 Task: Search one way flight ticket for 5 adults, 2 children, 1 infant in seat and 1 infant on lap in economy from Brainerd: Brainerd Lakes Regional Airport to Springfield: Abraham Lincoln Capital Airport on 5-2-2023. Choice of flights is Spirit. Number of bags: 2 checked bags. Price is upto 83000. Outbound departure time preference is 20:15.
Action: Mouse moved to (291, 122)
Screenshot: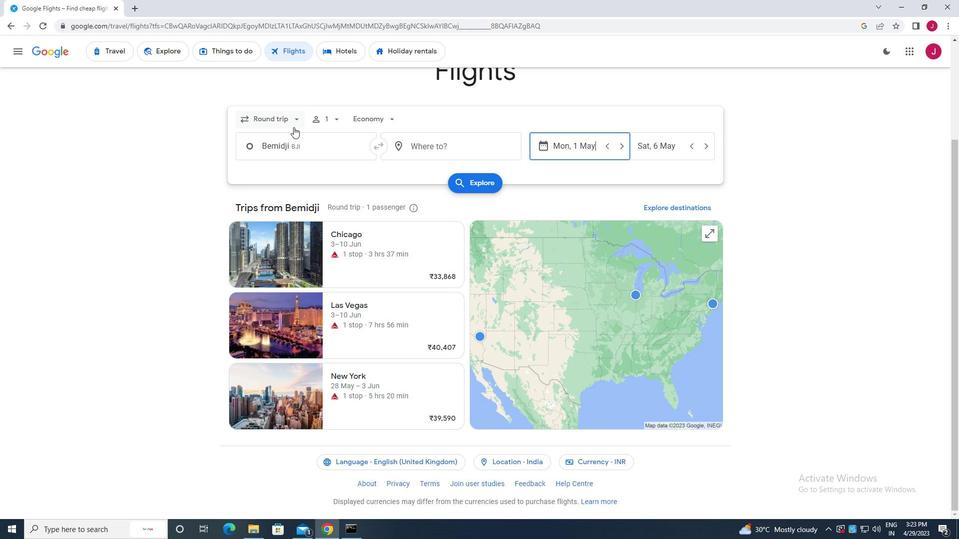 
Action: Mouse pressed left at (291, 122)
Screenshot: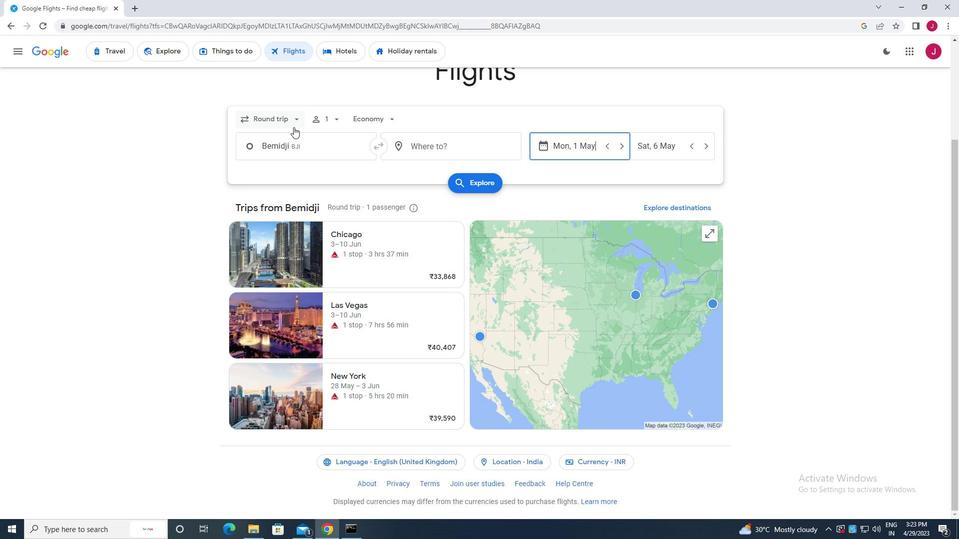 
Action: Mouse moved to (288, 168)
Screenshot: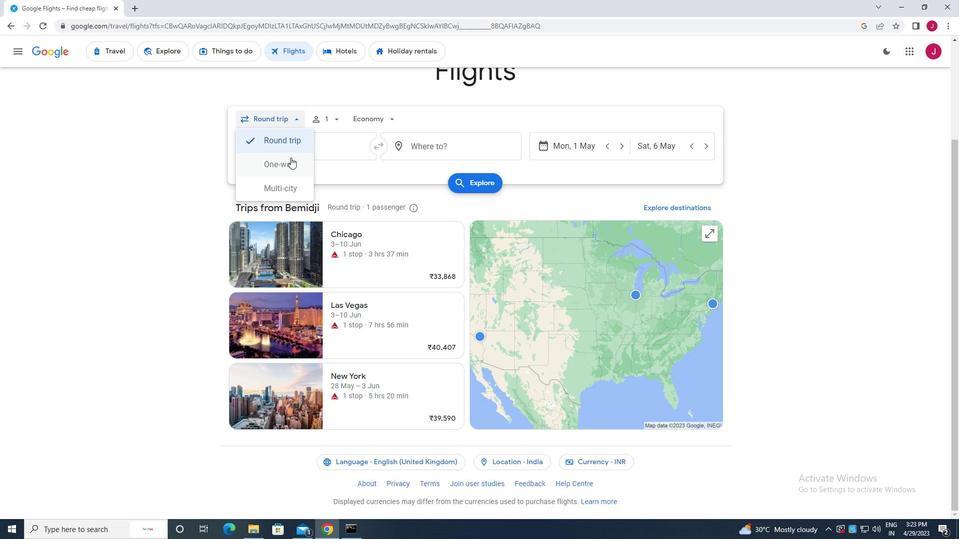 
Action: Mouse pressed left at (288, 168)
Screenshot: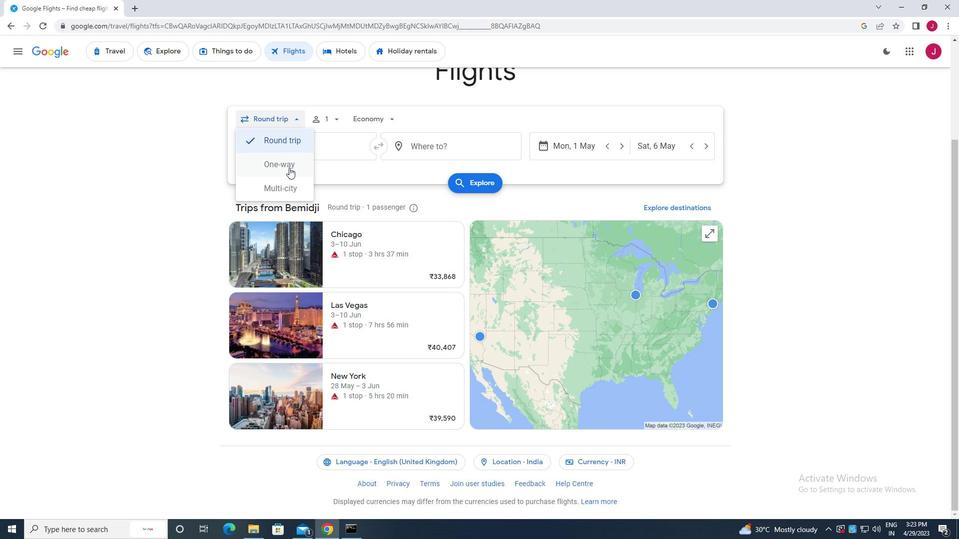 
Action: Mouse moved to (320, 119)
Screenshot: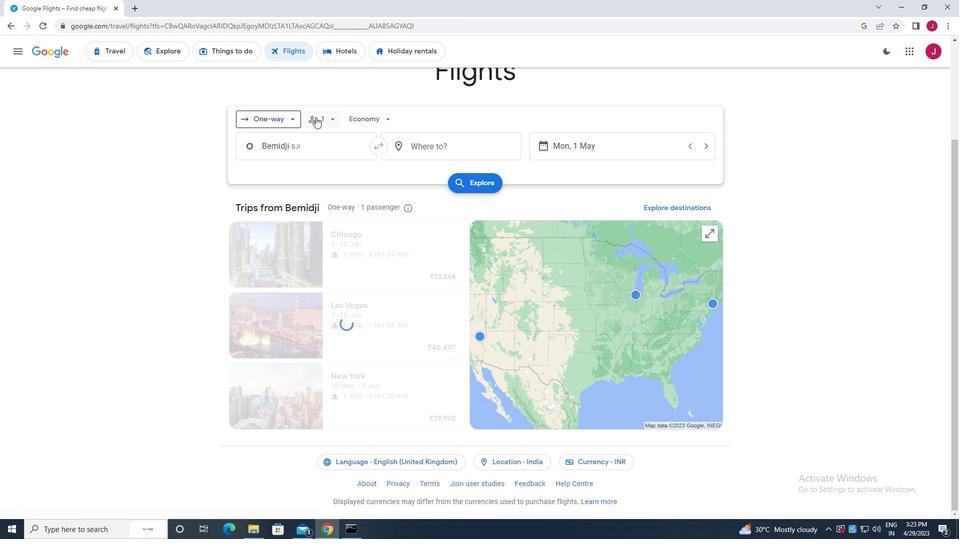 
Action: Mouse pressed left at (320, 119)
Screenshot: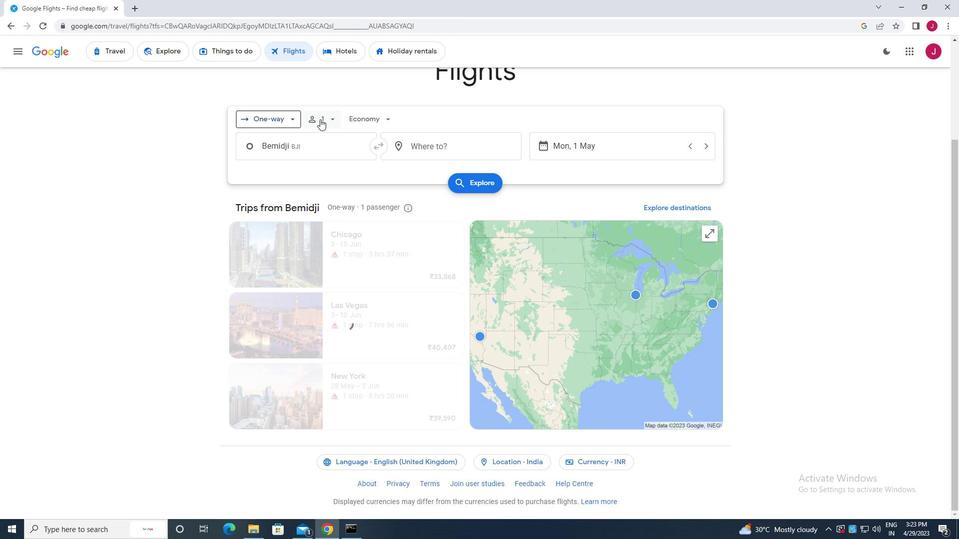 
Action: Mouse moved to (409, 143)
Screenshot: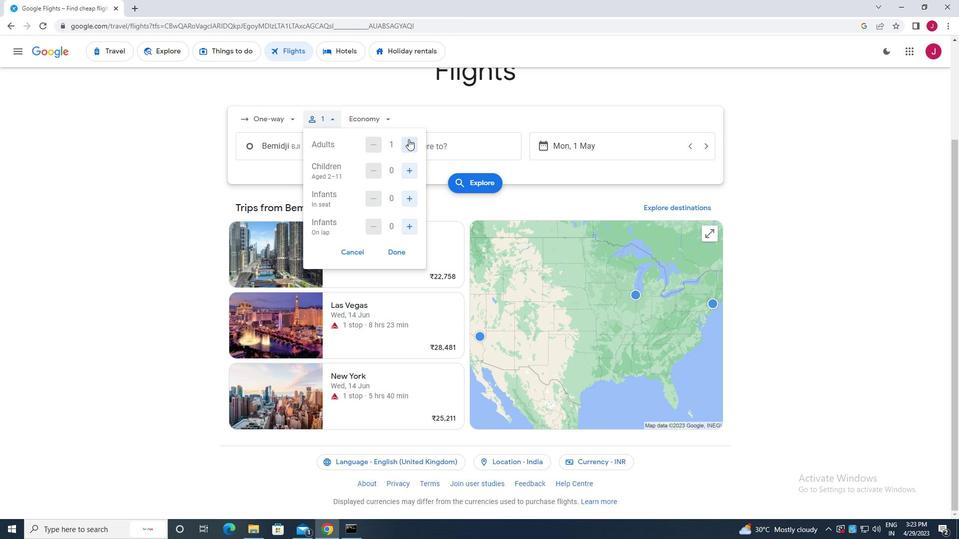 
Action: Mouse pressed left at (409, 143)
Screenshot: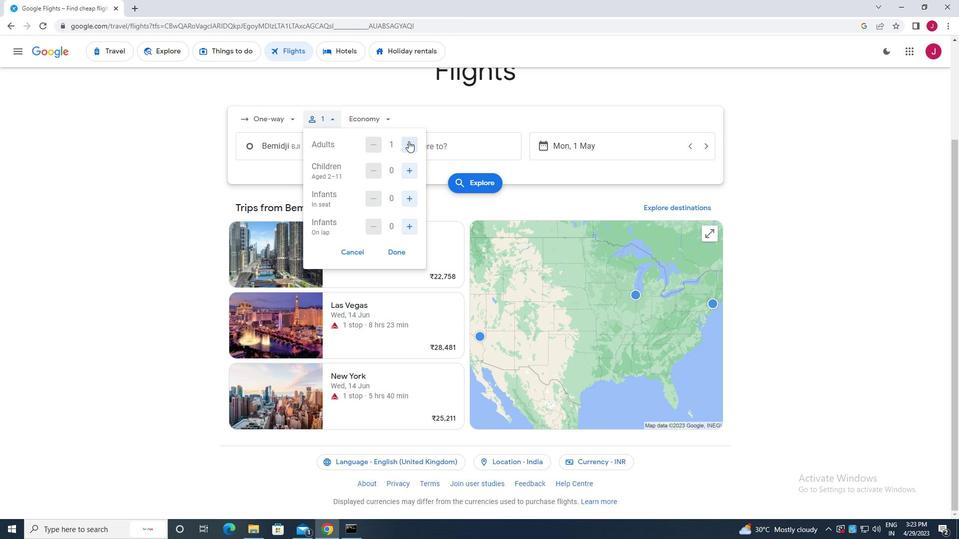 
Action: Mouse moved to (409, 143)
Screenshot: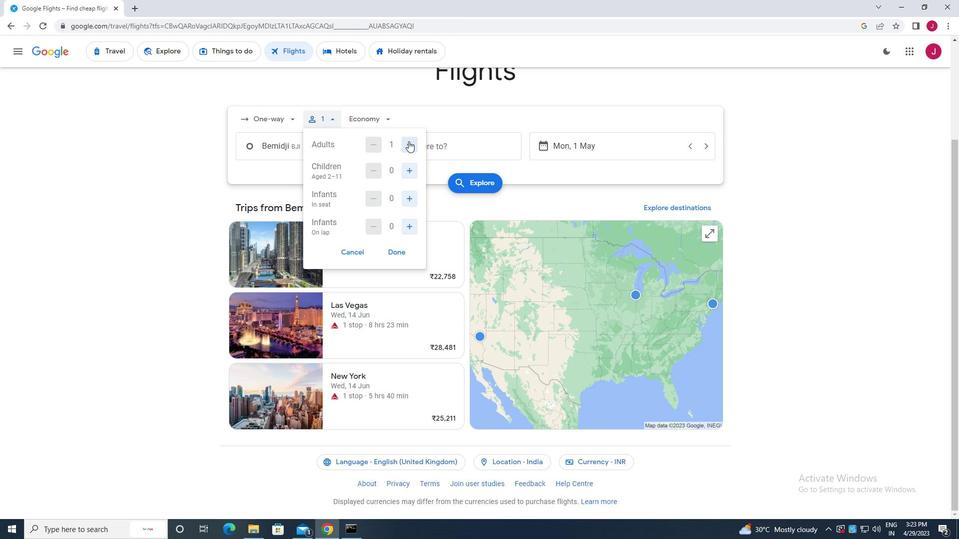 
Action: Mouse pressed left at (409, 143)
Screenshot: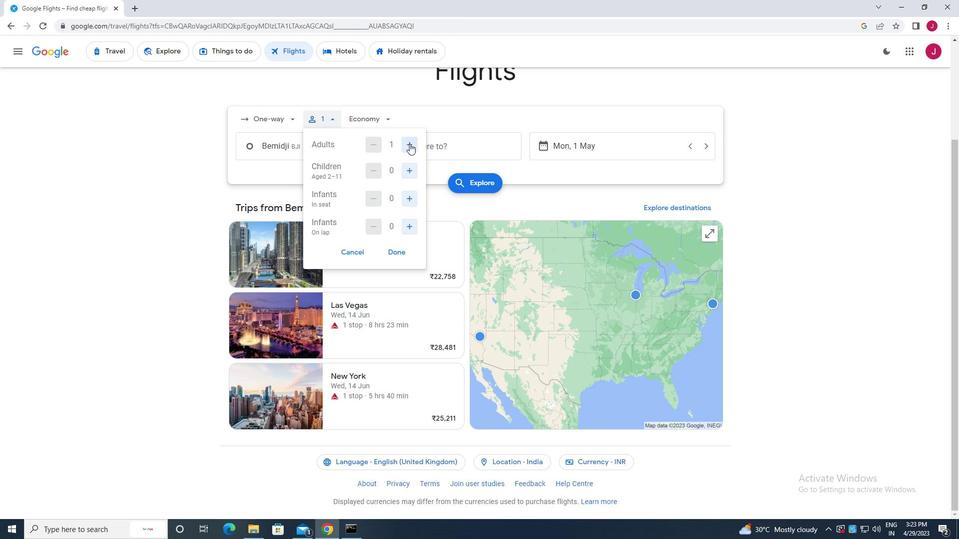 
Action: Mouse pressed left at (409, 143)
Screenshot: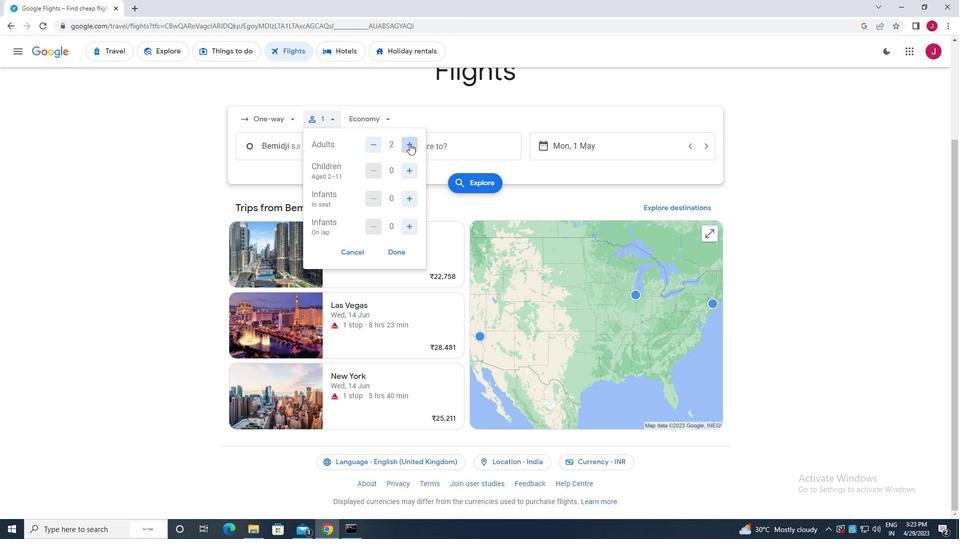 
Action: Mouse pressed left at (409, 143)
Screenshot: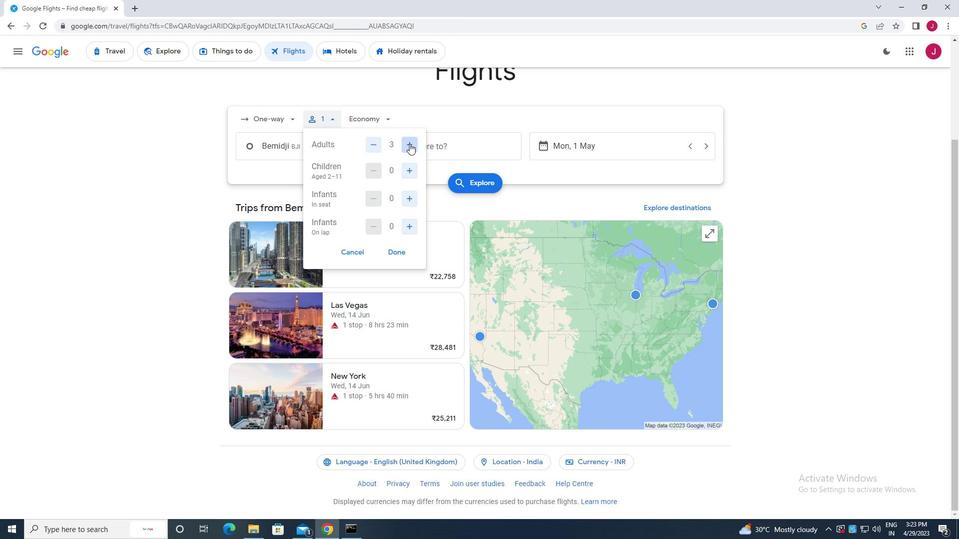 
Action: Mouse moved to (406, 171)
Screenshot: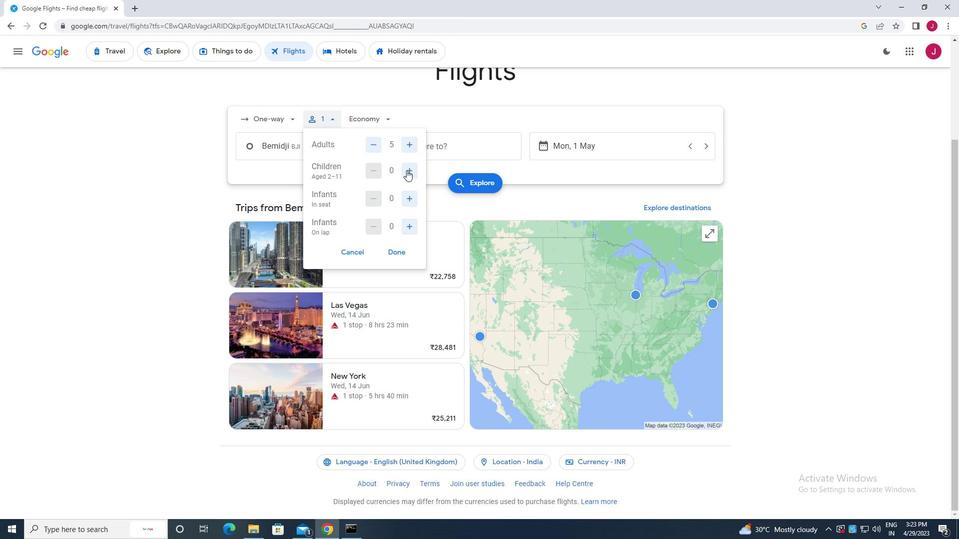 
Action: Mouse pressed left at (406, 171)
Screenshot: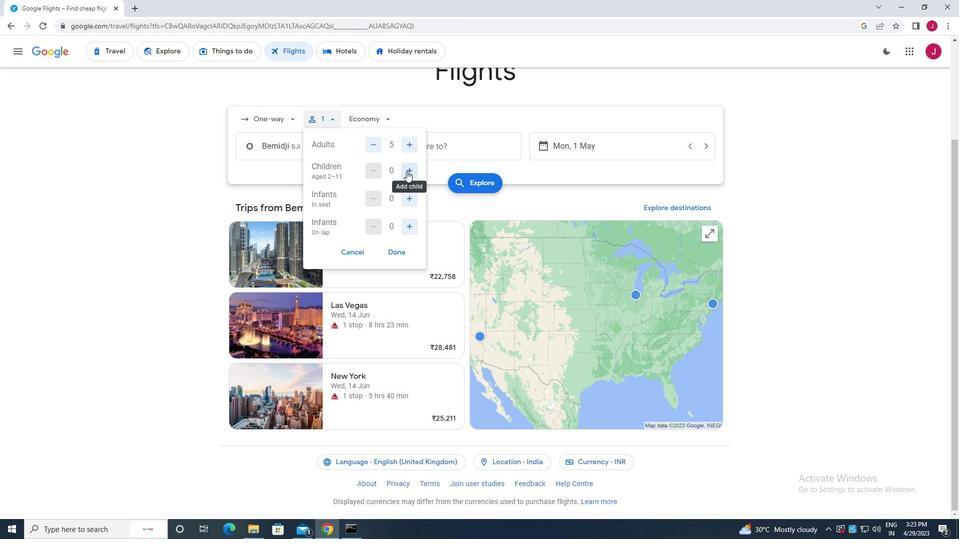 
Action: Mouse moved to (376, 172)
Screenshot: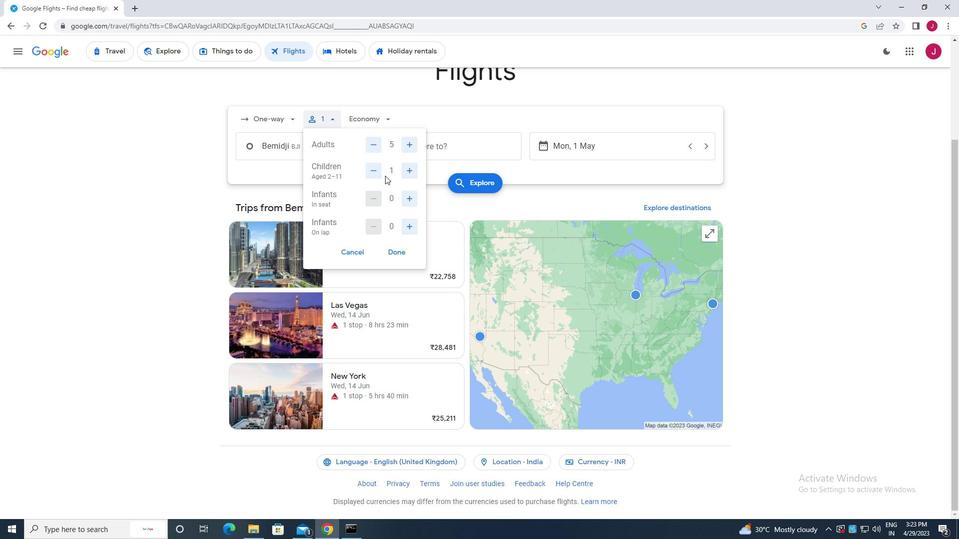 
Action: Mouse pressed left at (376, 172)
Screenshot: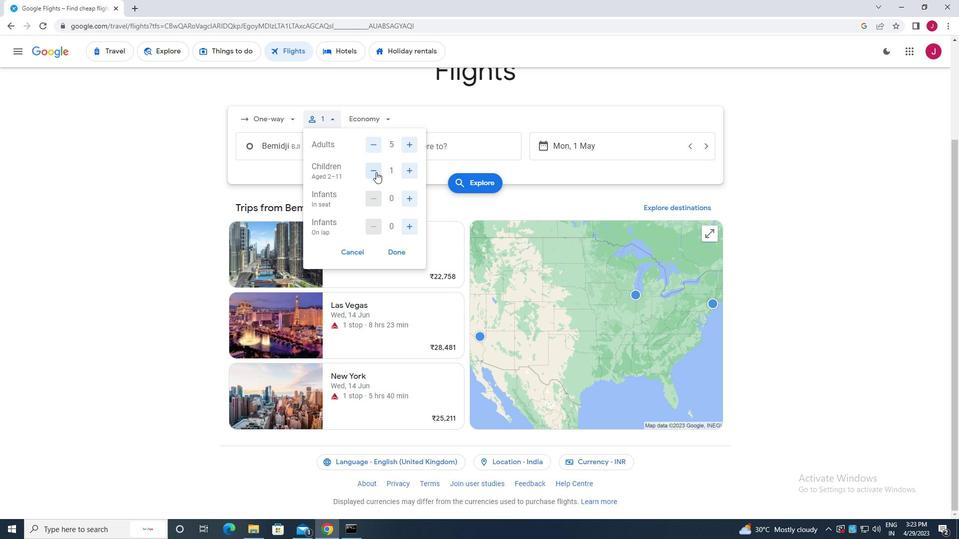 
Action: Mouse moved to (407, 169)
Screenshot: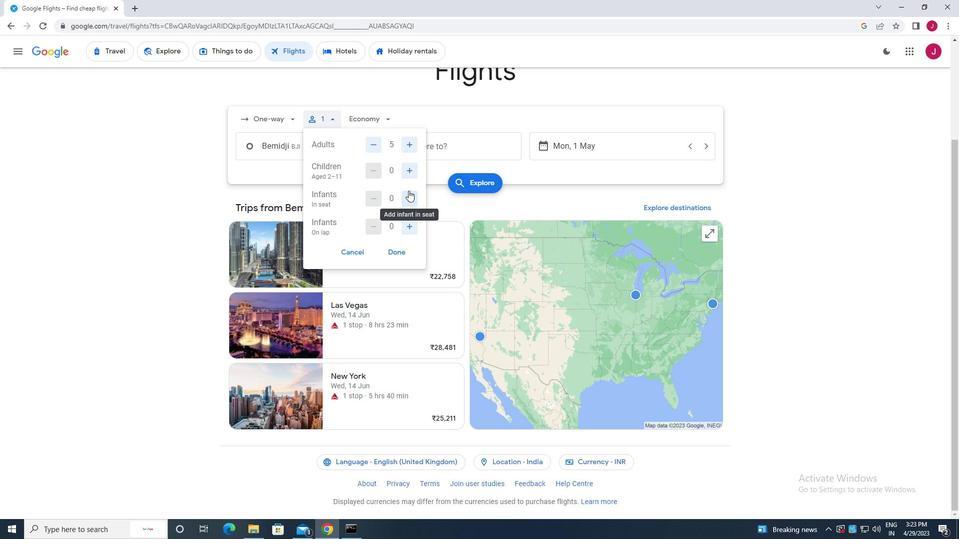 
Action: Mouse pressed left at (407, 169)
Screenshot: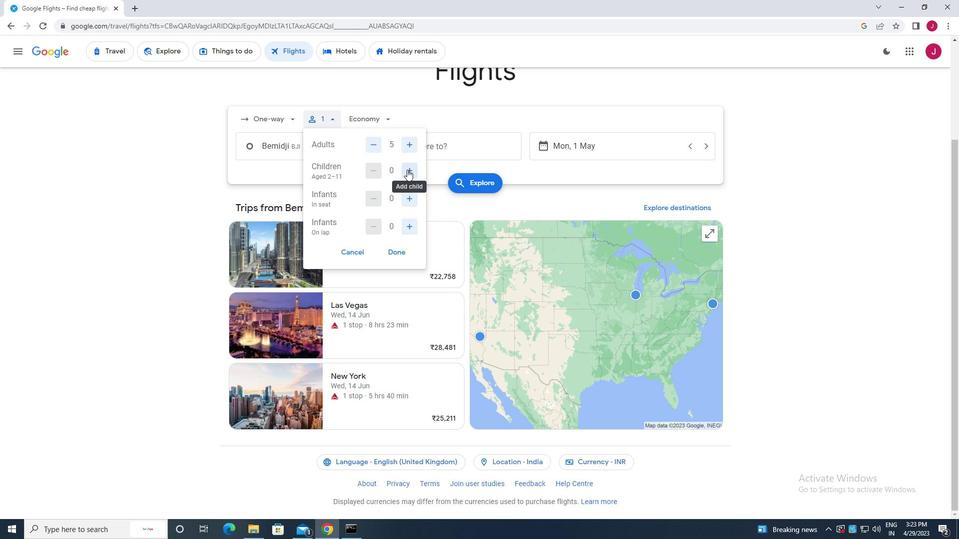 
Action: Mouse pressed left at (407, 169)
Screenshot: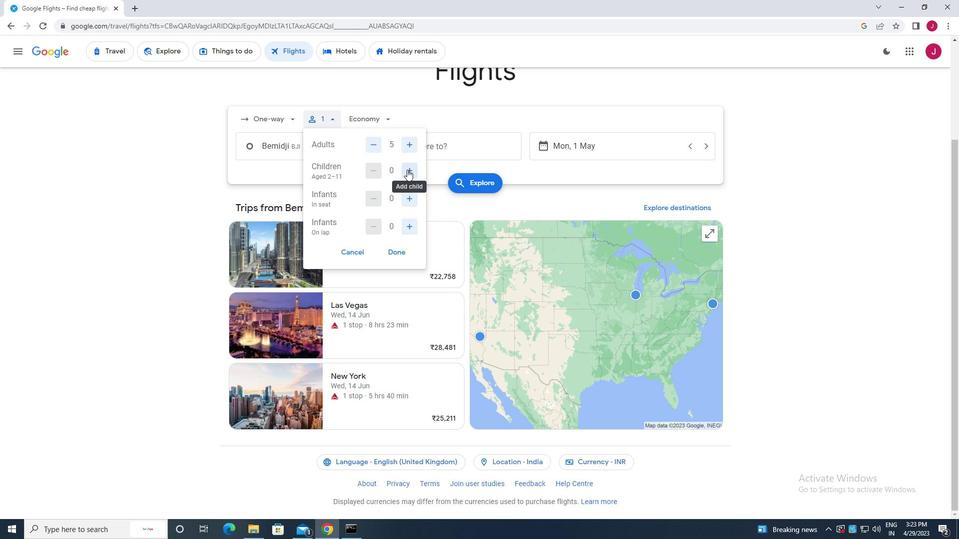
Action: Mouse moved to (415, 199)
Screenshot: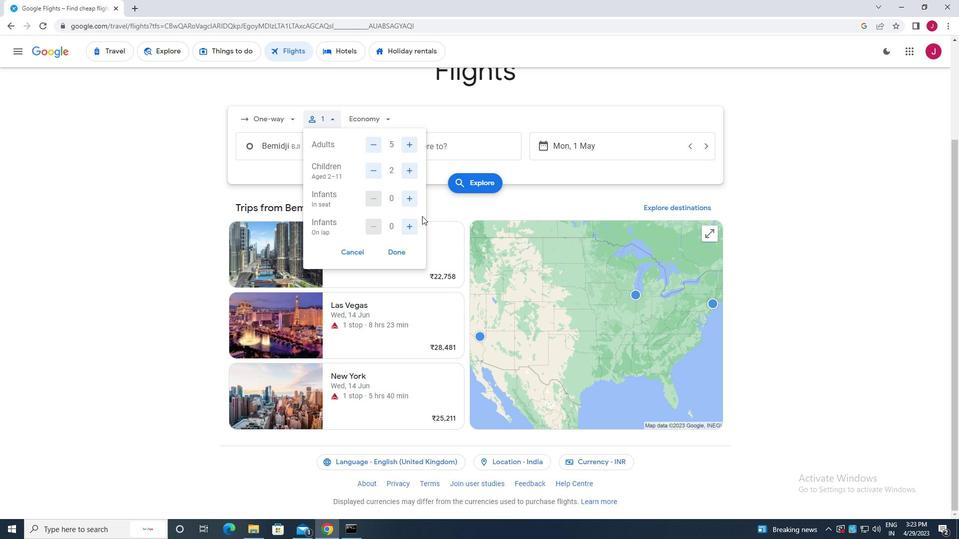 
Action: Mouse pressed left at (415, 199)
Screenshot: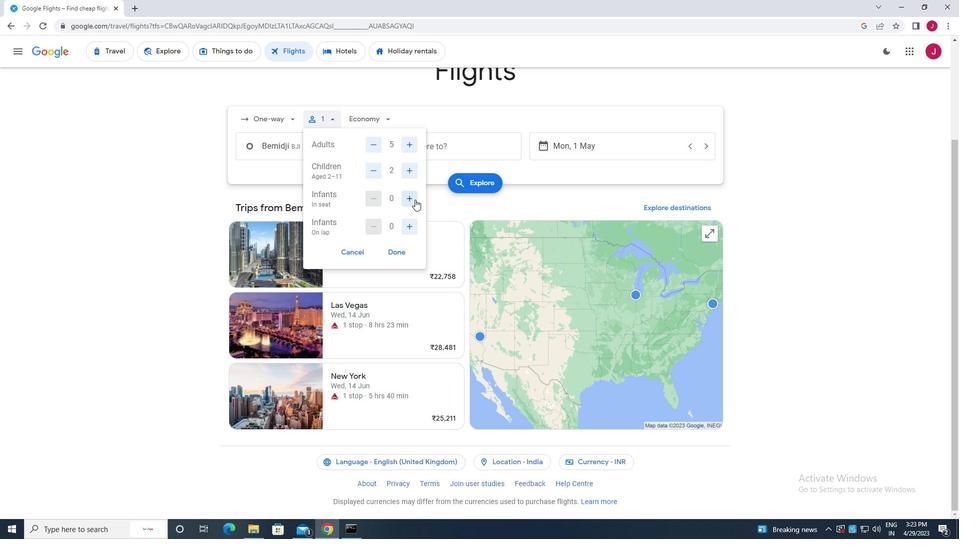 
Action: Mouse moved to (410, 222)
Screenshot: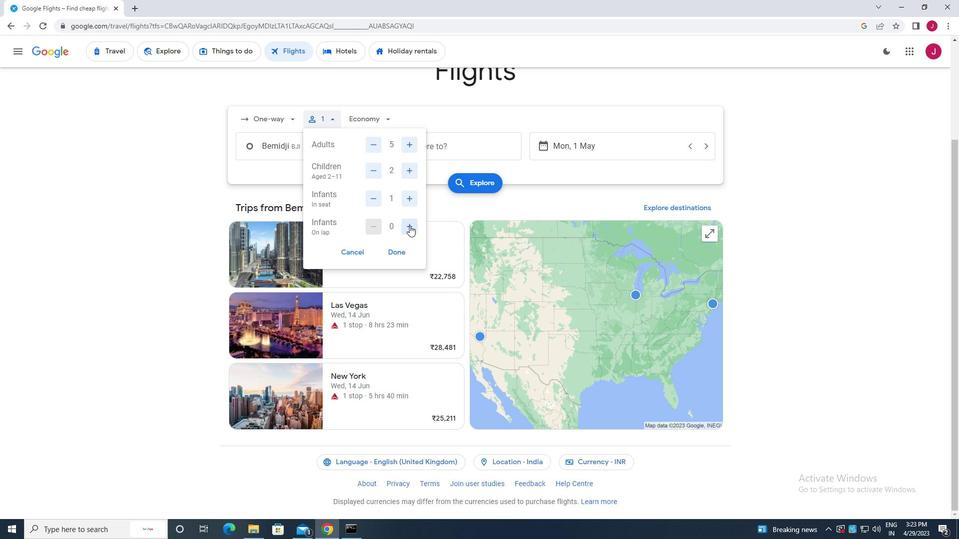 
Action: Mouse pressed left at (410, 222)
Screenshot: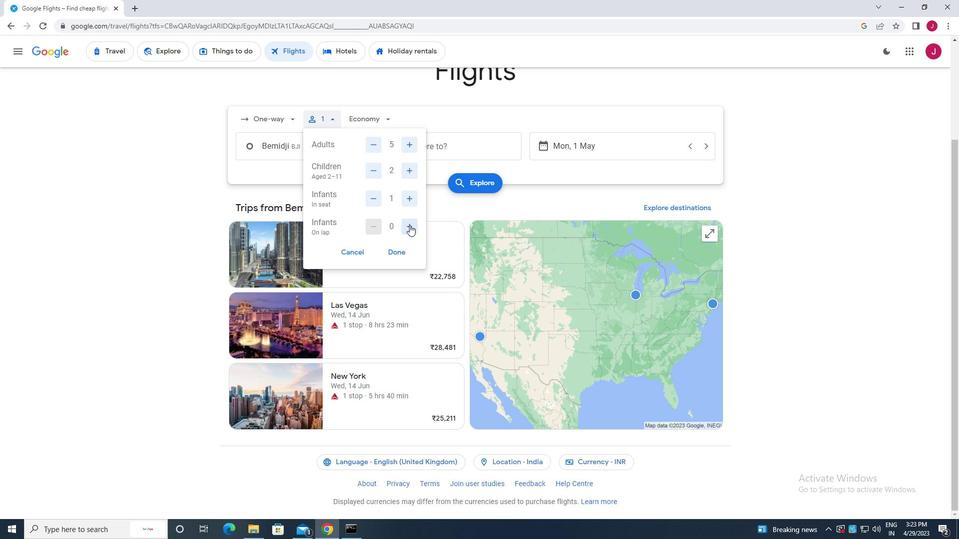 
Action: Mouse moved to (400, 251)
Screenshot: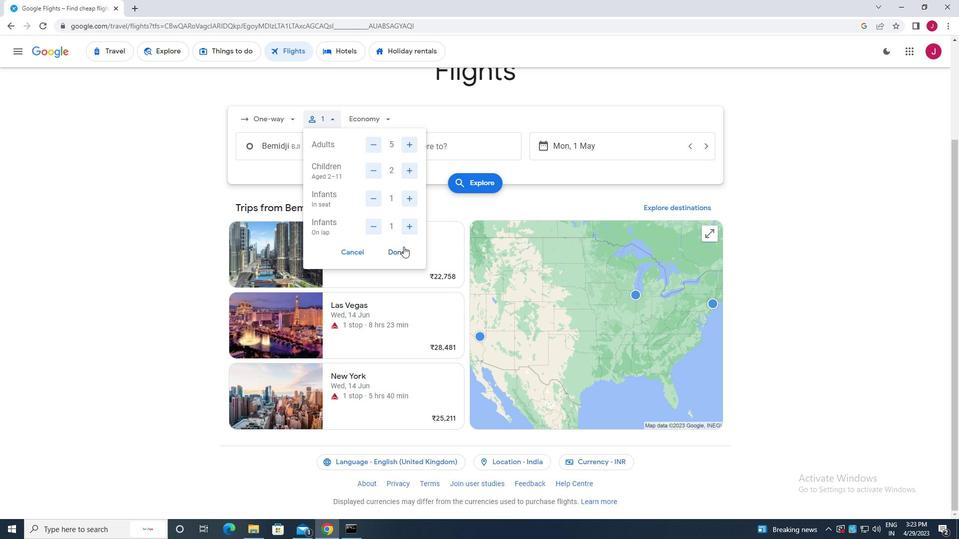 
Action: Mouse pressed left at (400, 251)
Screenshot: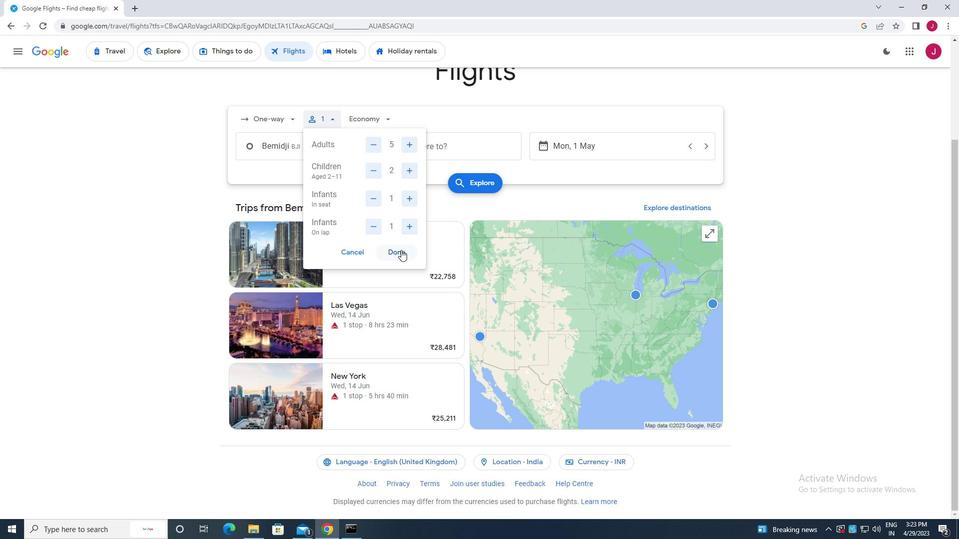 
Action: Mouse moved to (387, 117)
Screenshot: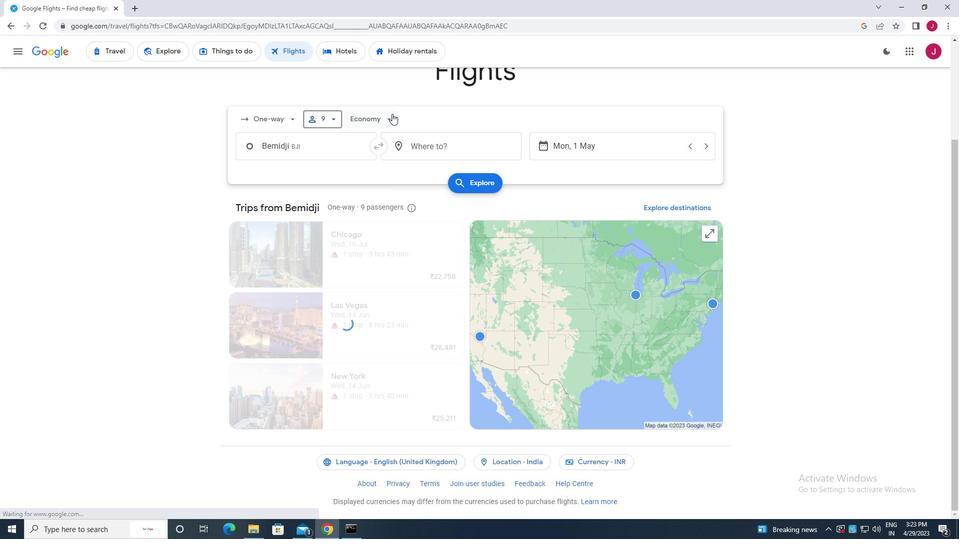 
Action: Mouse pressed left at (387, 117)
Screenshot: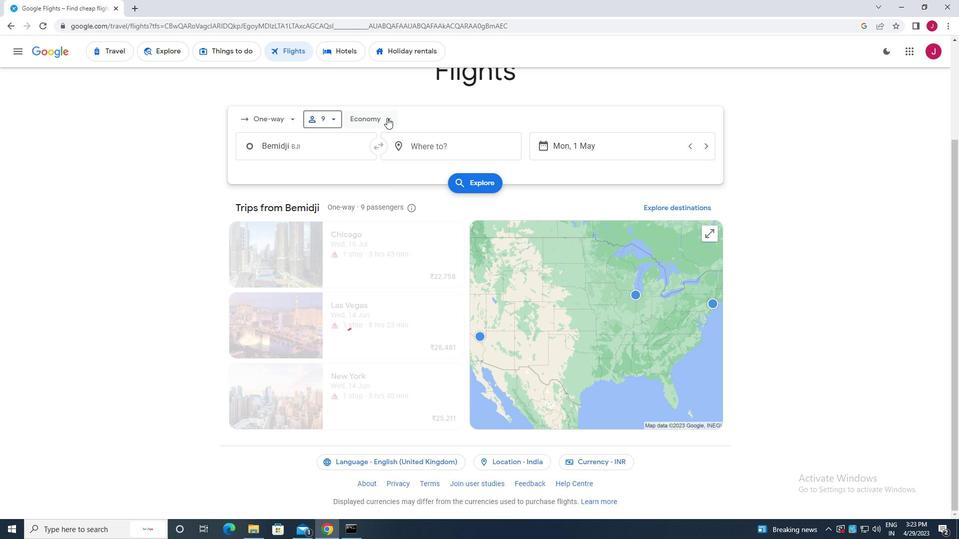 
Action: Mouse moved to (398, 141)
Screenshot: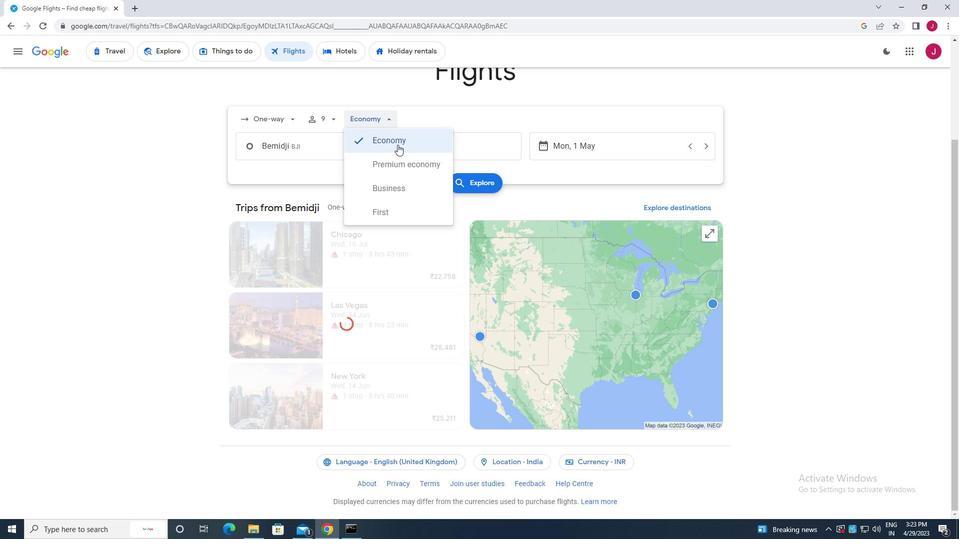 
Action: Mouse pressed left at (398, 141)
Screenshot: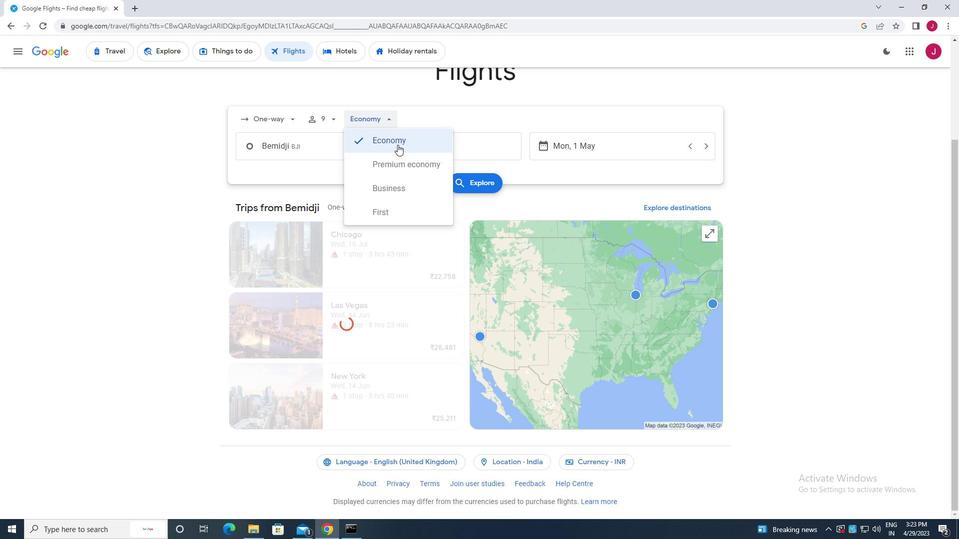 
Action: Mouse moved to (323, 149)
Screenshot: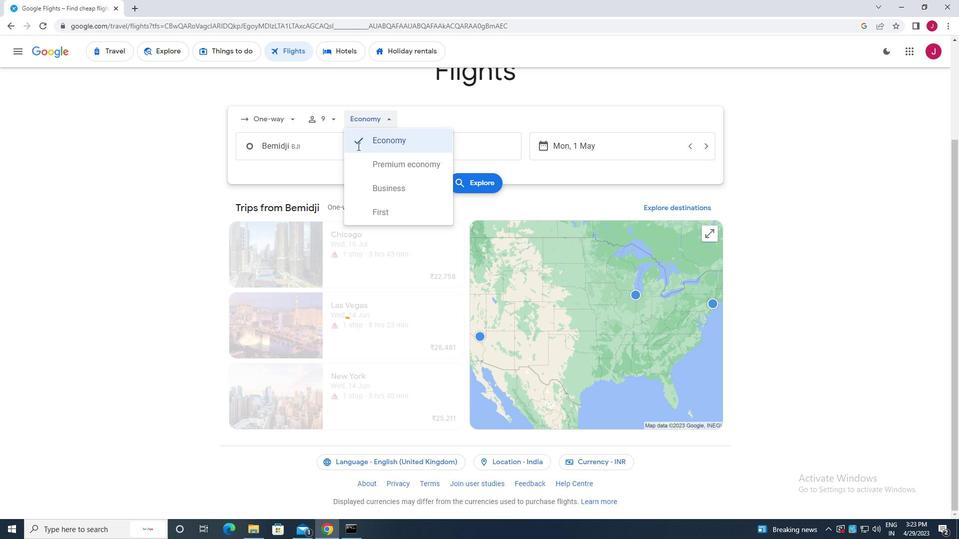 
Action: Mouse pressed left at (323, 149)
Screenshot: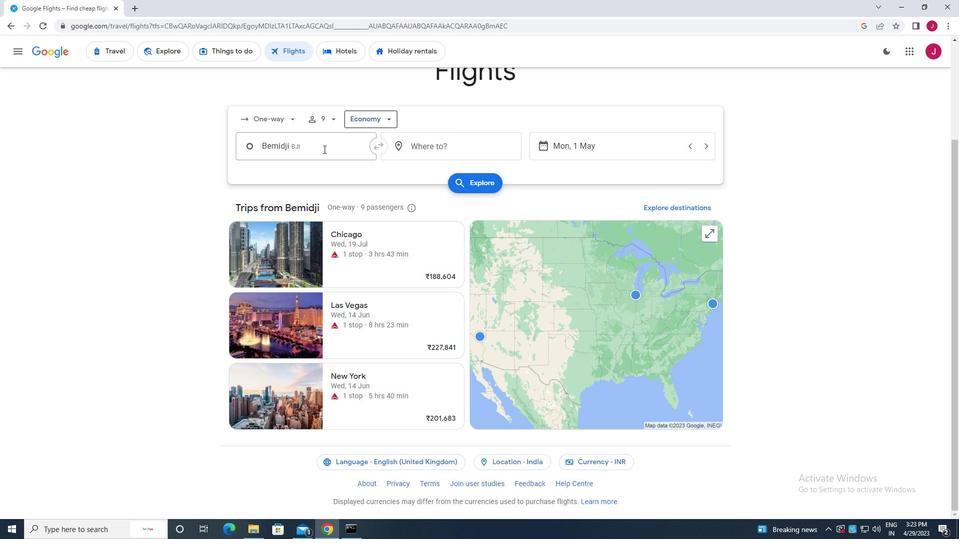 
Action: Mouse moved to (318, 149)
Screenshot: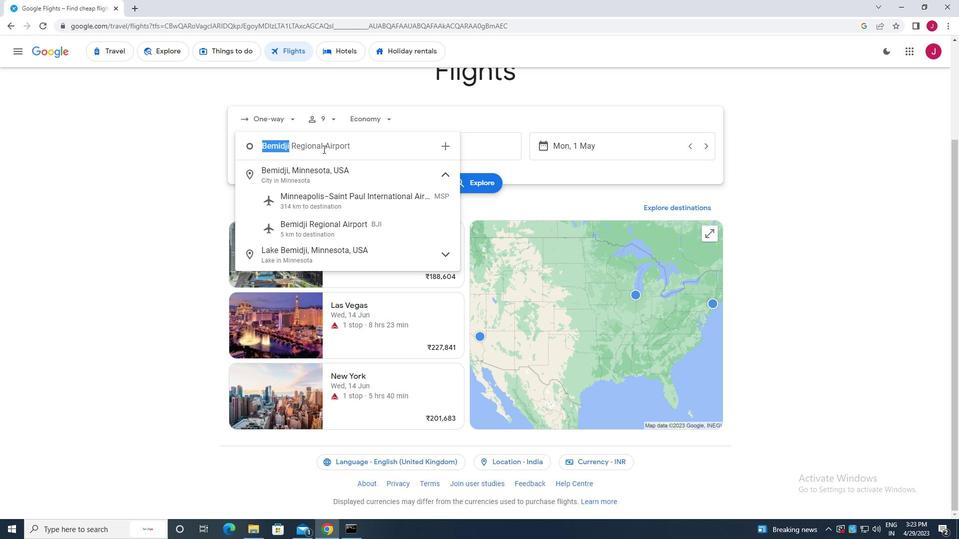
Action: Key pressed brainerd
Screenshot: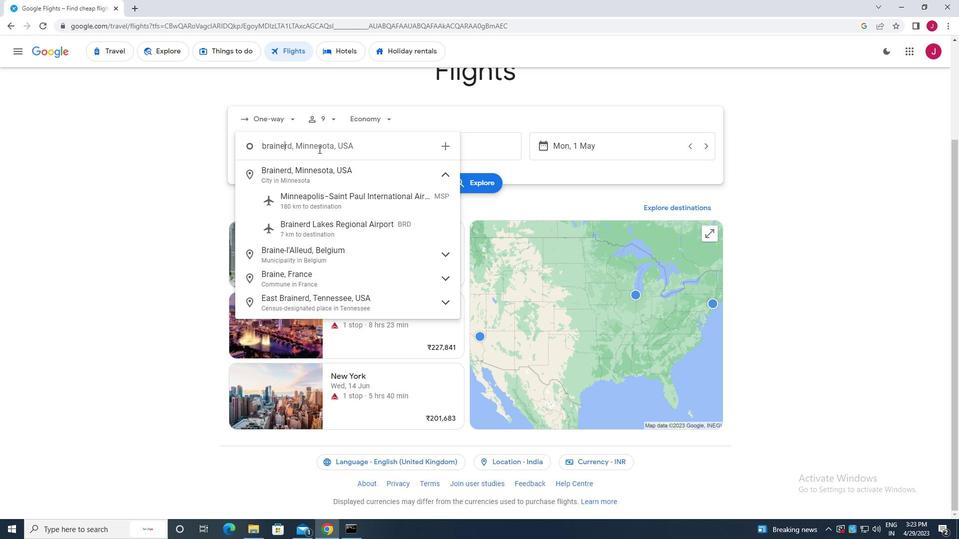
Action: Mouse moved to (360, 236)
Screenshot: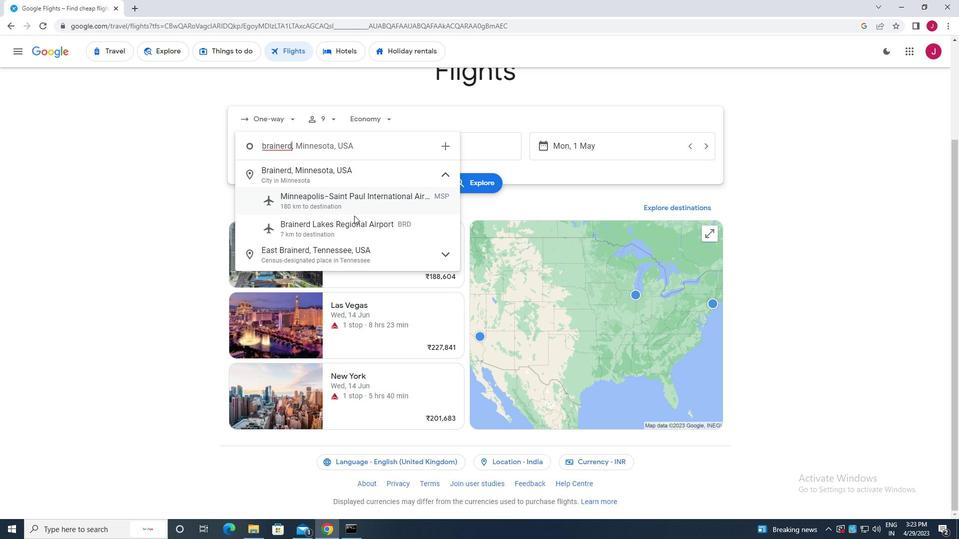 
Action: Mouse pressed left at (360, 236)
Screenshot: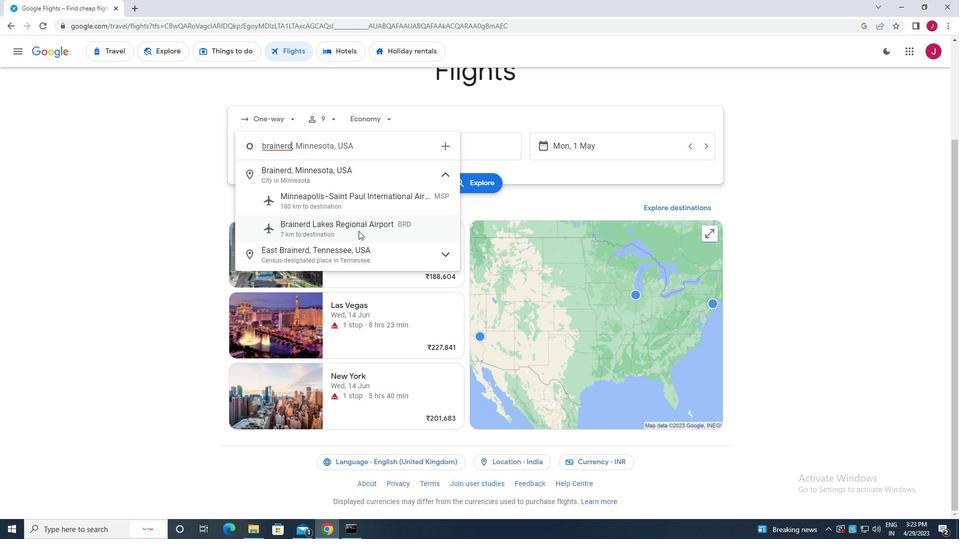 
Action: Mouse moved to (429, 148)
Screenshot: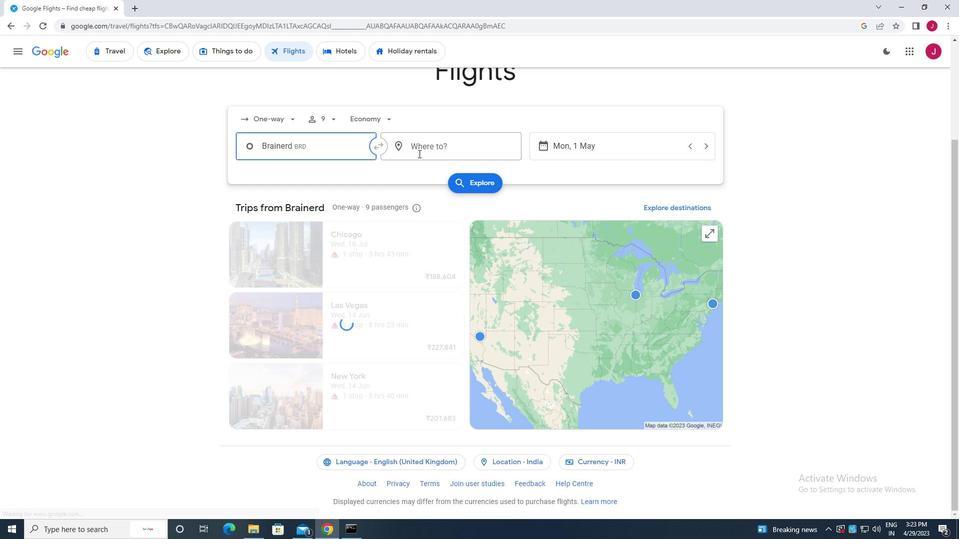 
Action: Mouse pressed left at (429, 148)
Screenshot: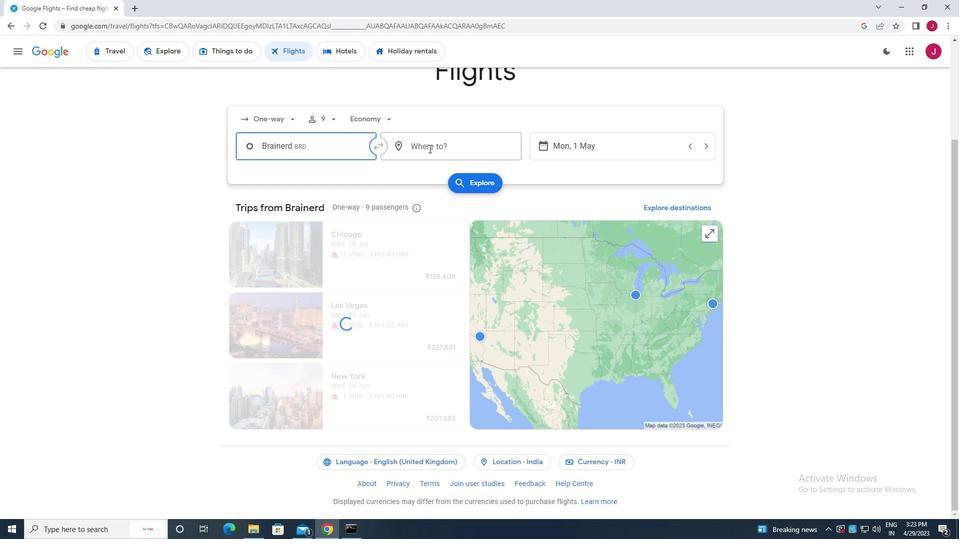 
Action: Mouse moved to (429, 148)
Screenshot: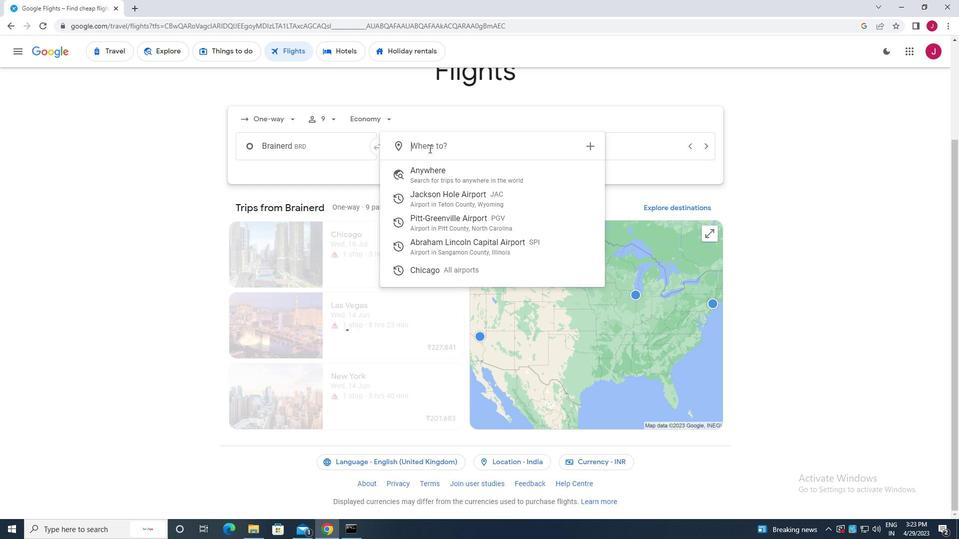 
Action: Key pressed springfield
Screenshot: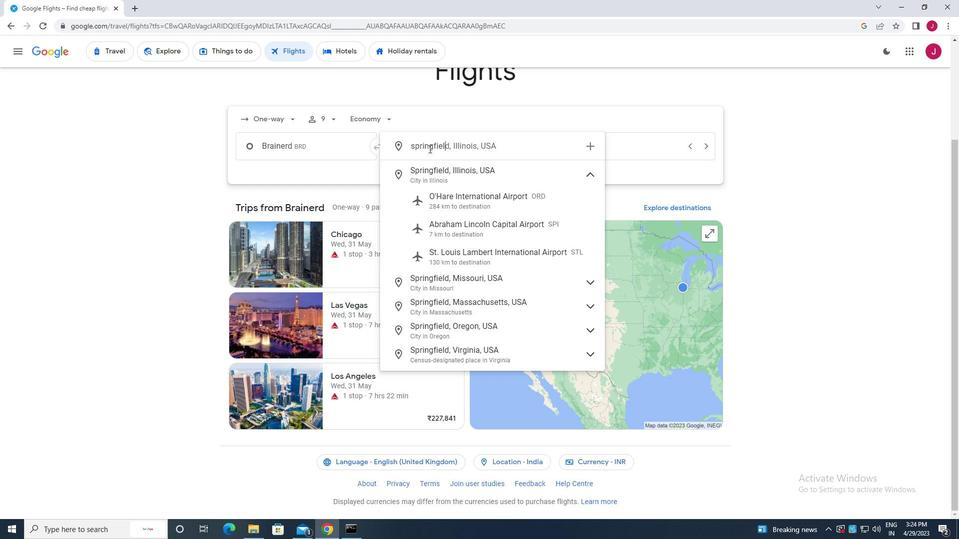 
Action: Mouse moved to (438, 231)
Screenshot: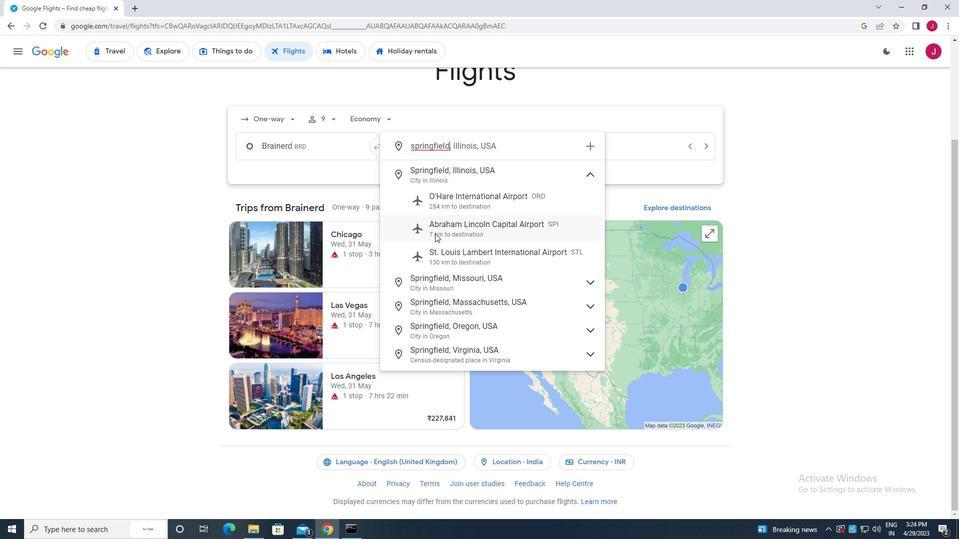 
Action: Mouse pressed left at (438, 231)
Screenshot: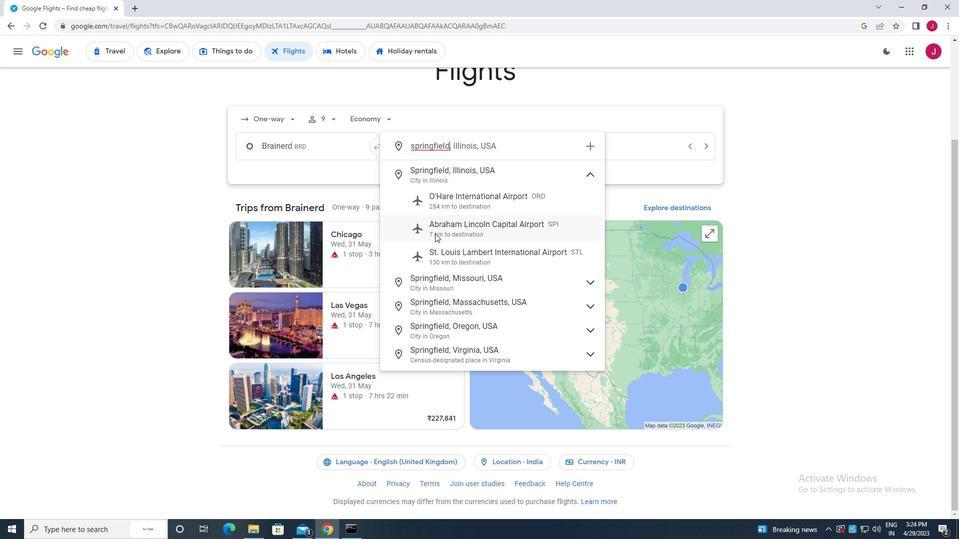 
Action: Mouse moved to (433, 234)
Screenshot: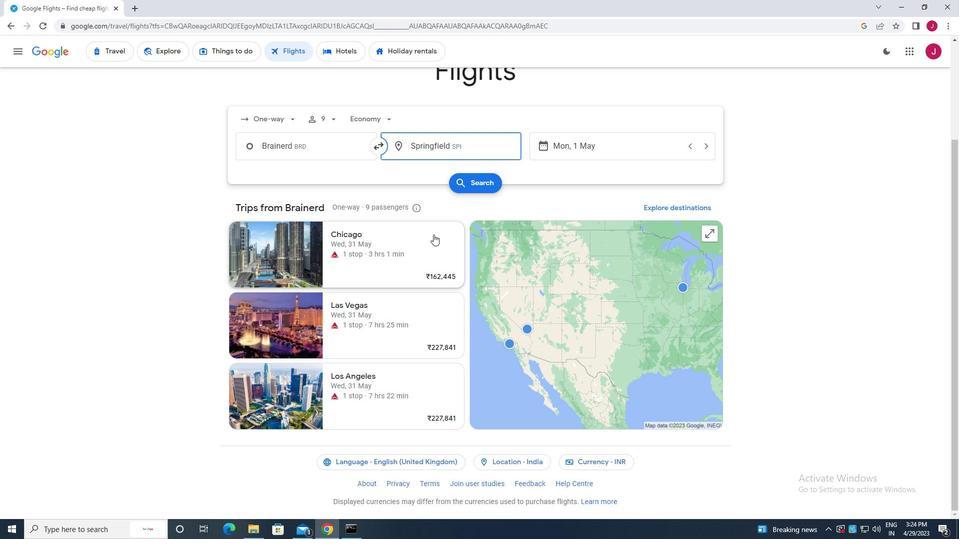 
Action: Mouse scrolled (433, 234) with delta (0, 0)
Screenshot: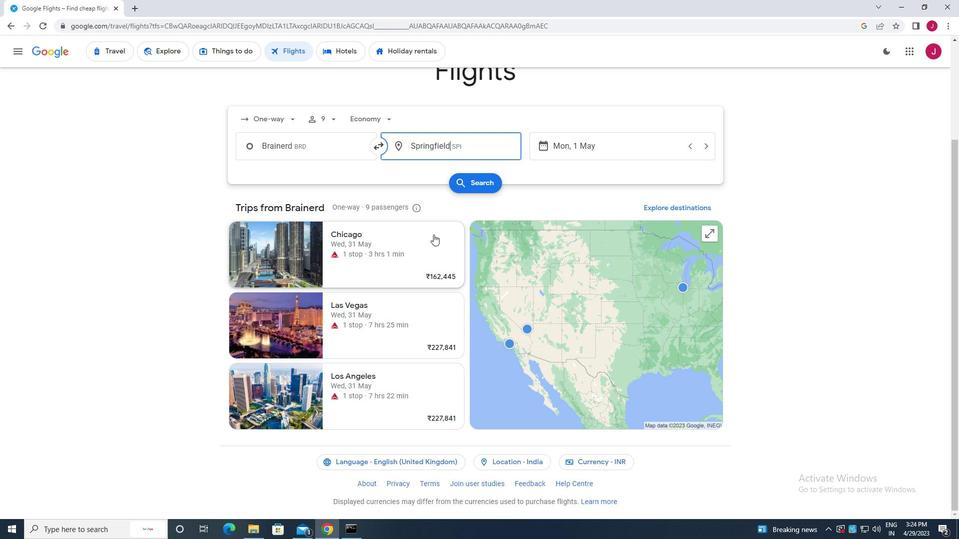 
Action: Mouse moved to (434, 235)
Screenshot: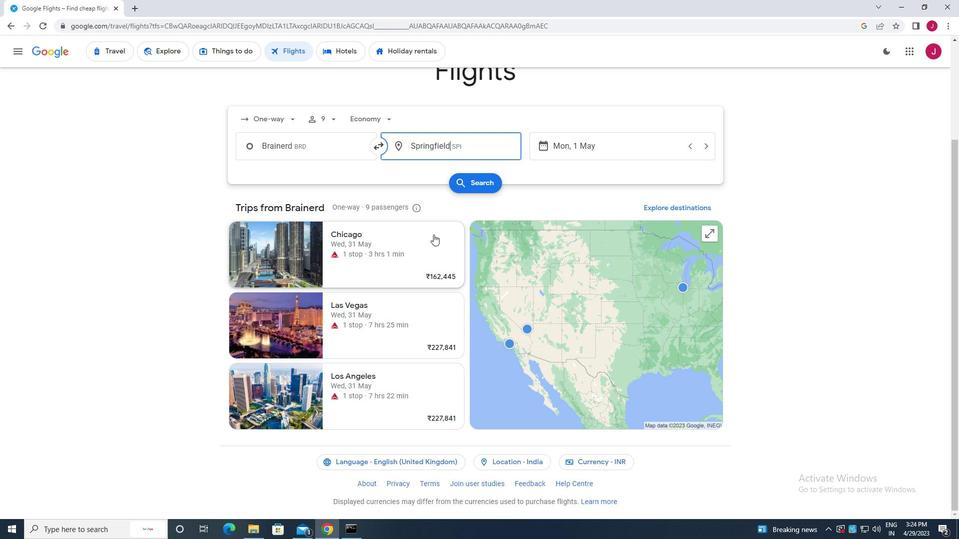 
Action: Mouse scrolled (434, 234) with delta (0, 0)
Screenshot: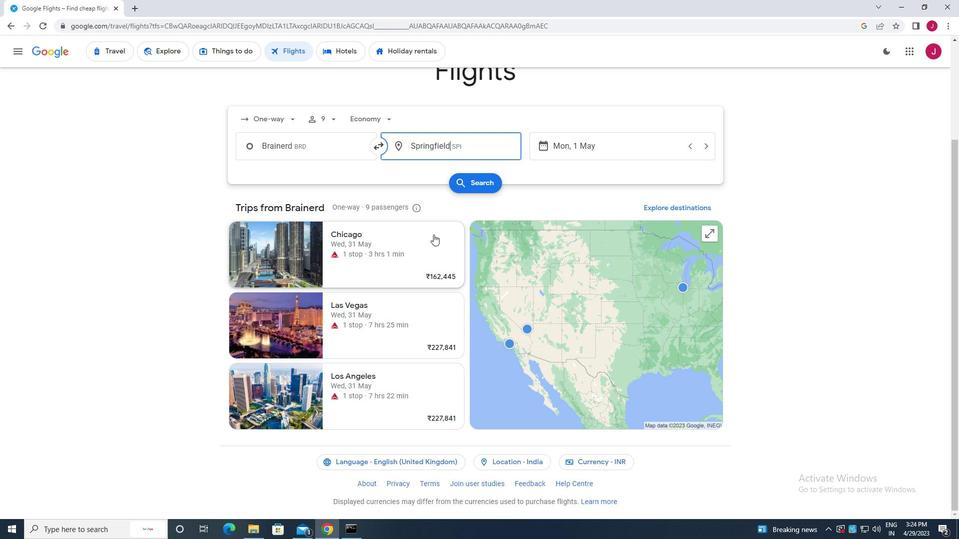 
Action: Mouse moved to (600, 148)
Screenshot: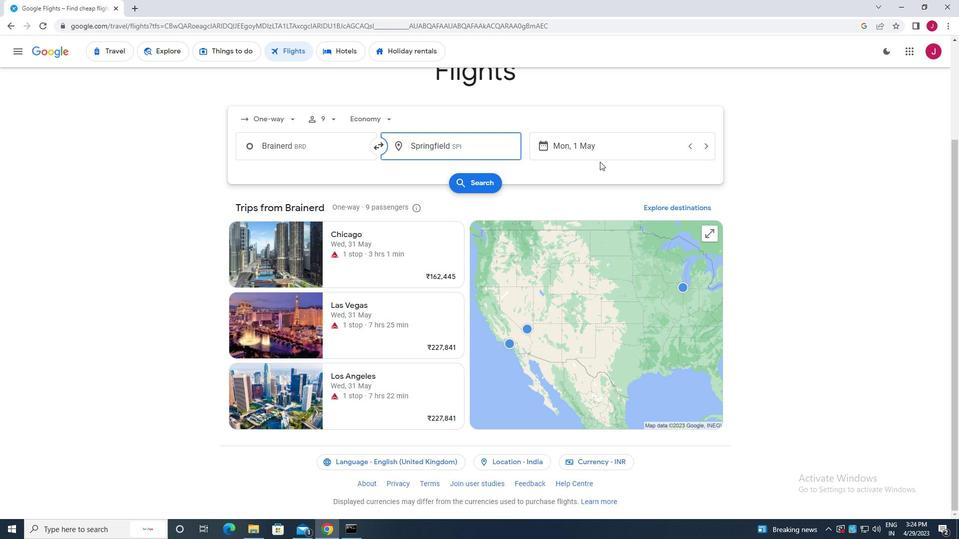 
Action: Mouse pressed left at (600, 148)
Screenshot: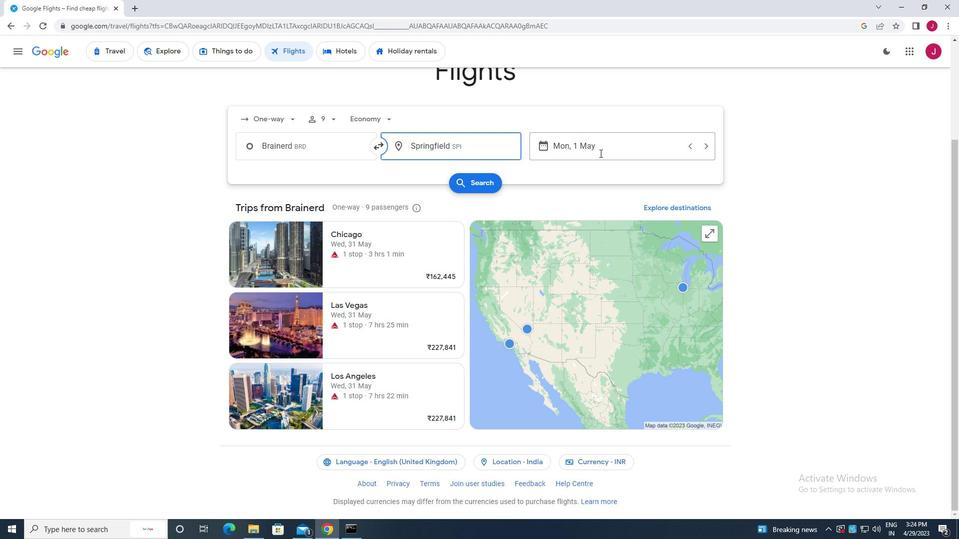 
Action: Mouse moved to (599, 224)
Screenshot: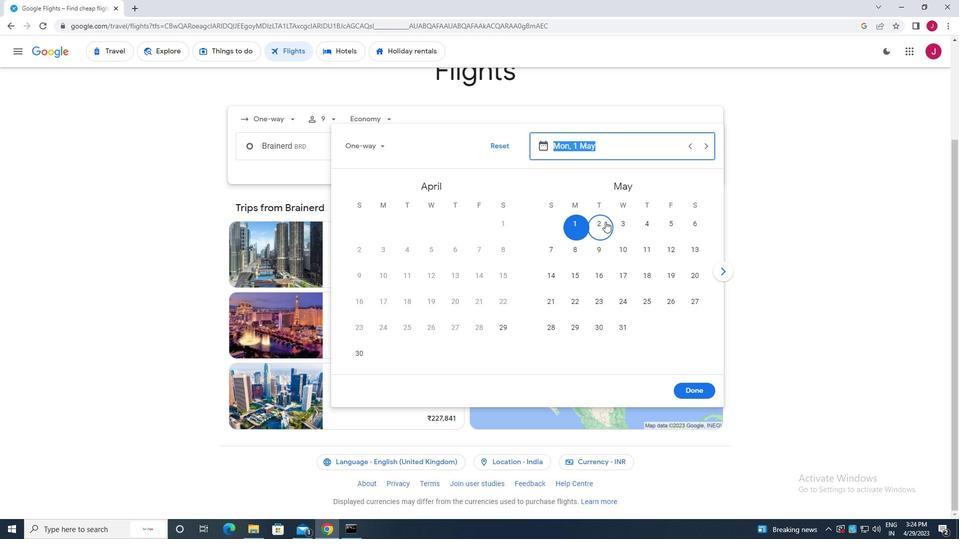 
Action: Mouse pressed left at (599, 224)
Screenshot: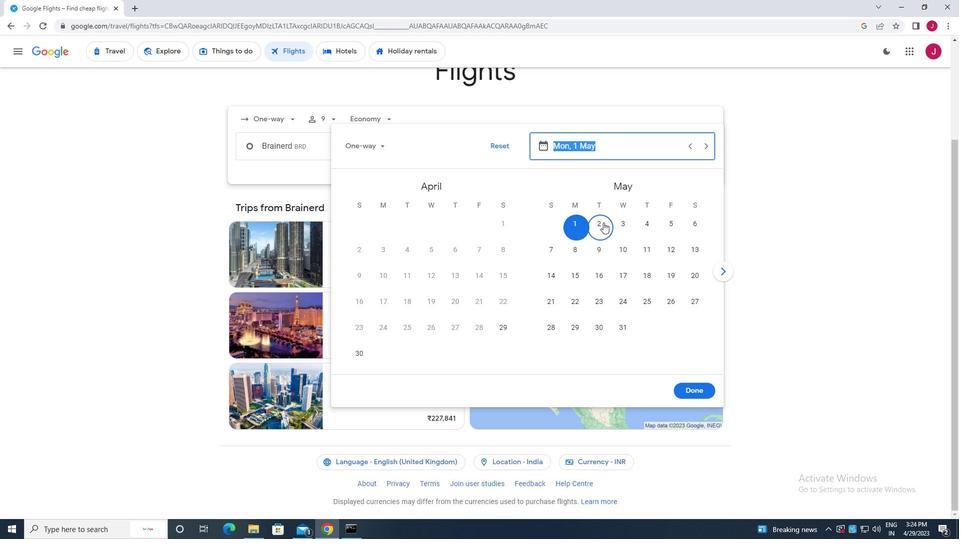 
Action: Mouse moved to (685, 392)
Screenshot: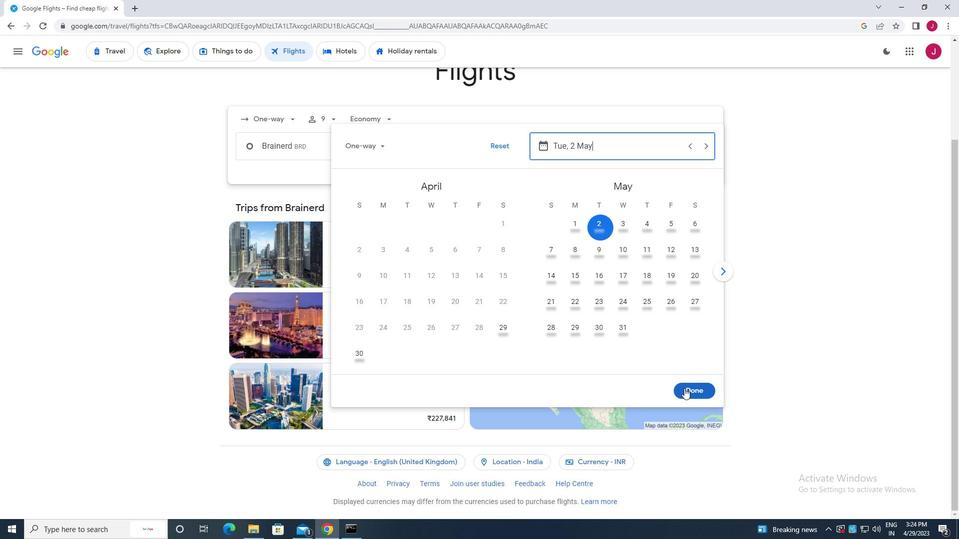 
Action: Mouse pressed left at (685, 392)
Screenshot: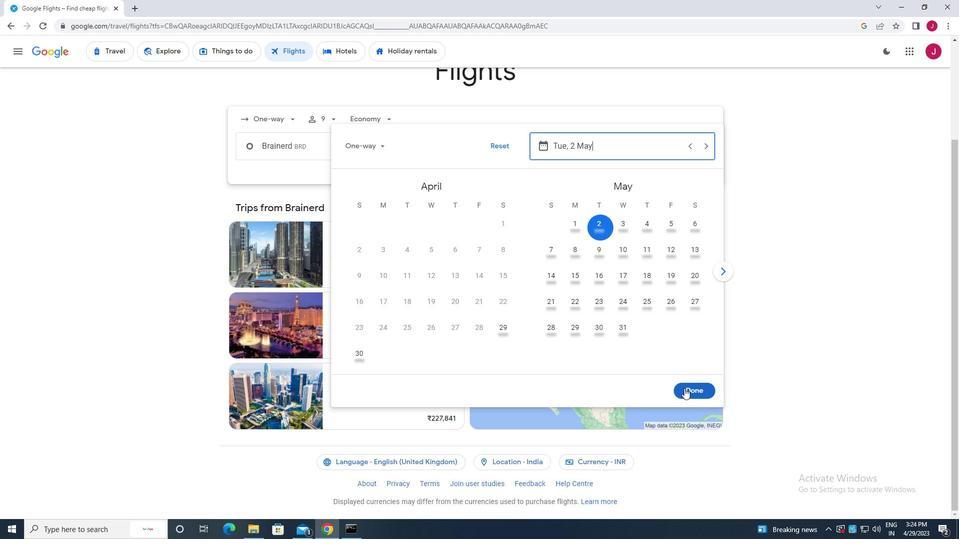
Action: Mouse moved to (476, 178)
Screenshot: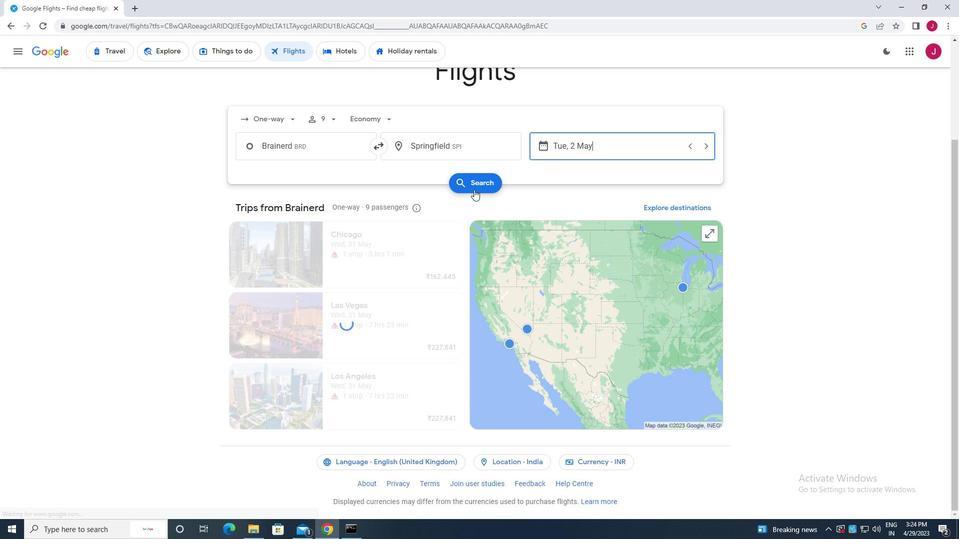 
Action: Mouse pressed left at (476, 178)
Screenshot: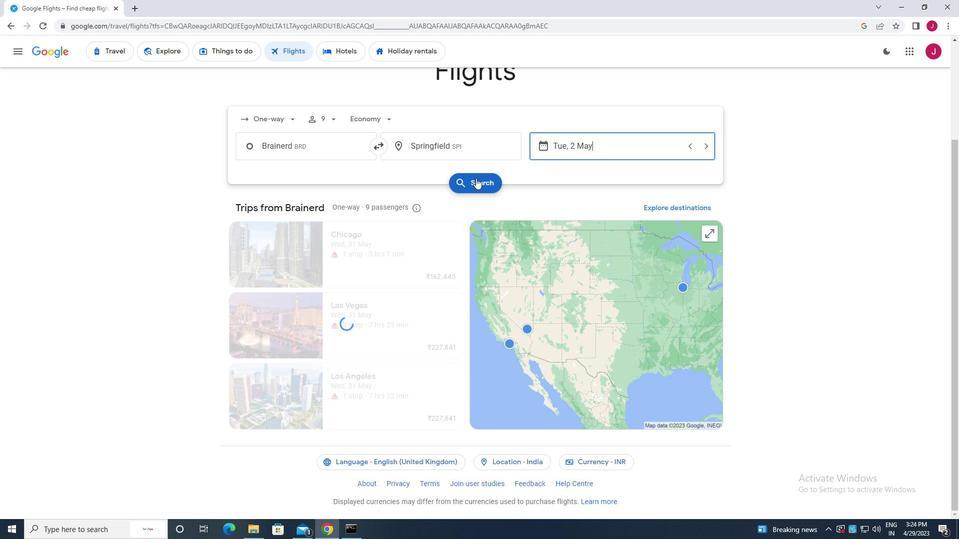 
Action: Mouse moved to (253, 143)
Screenshot: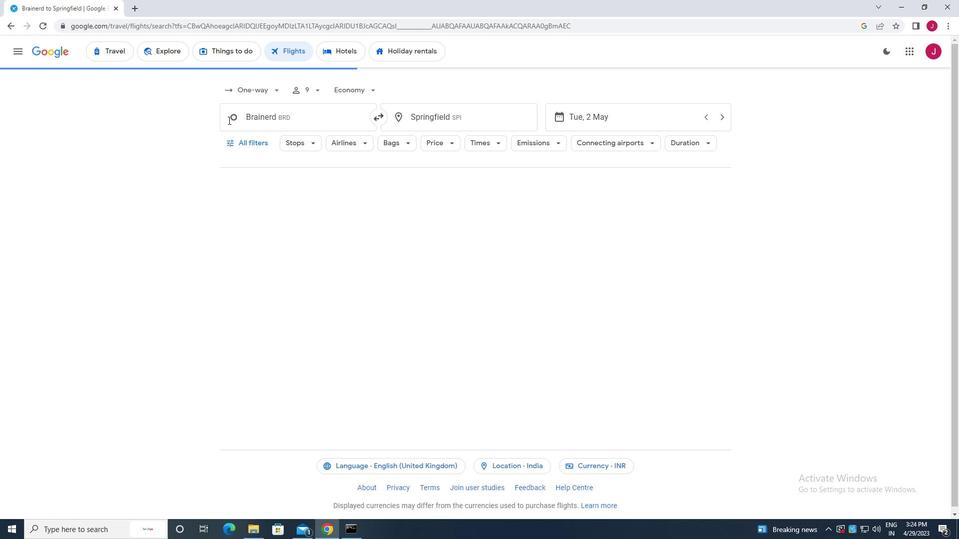 
Action: Mouse pressed left at (253, 143)
Screenshot: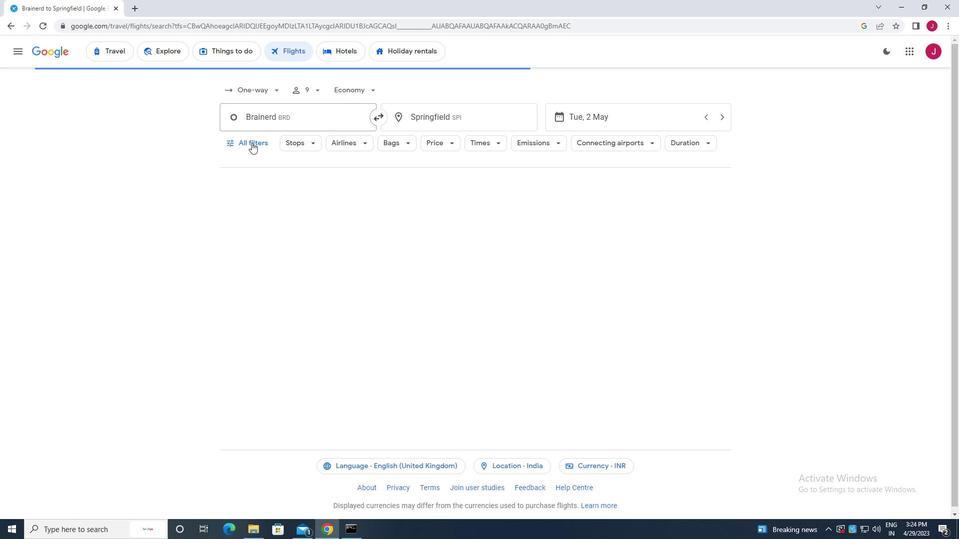 
Action: Mouse moved to (289, 179)
Screenshot: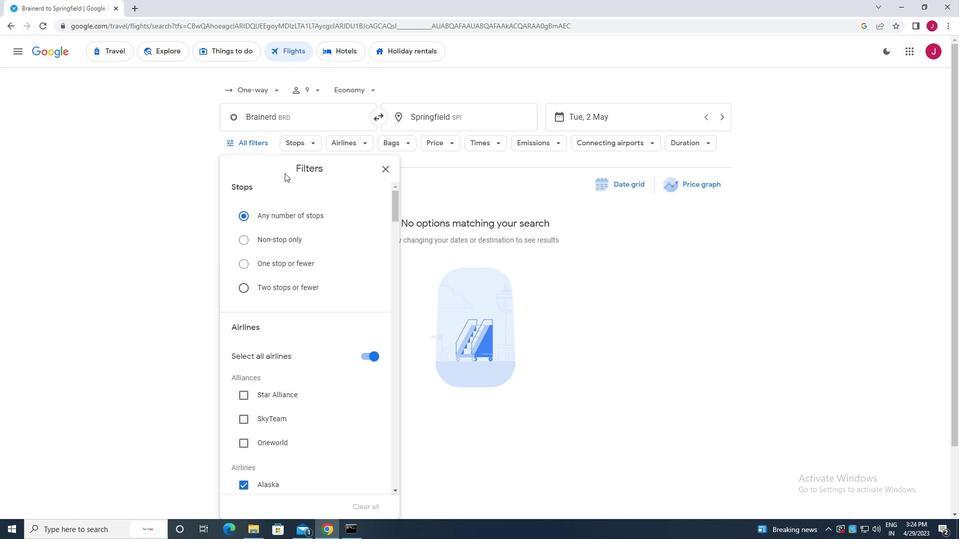 
Action: Mouse scrolled (289, 179) with delta (0, 0)
Screenshot: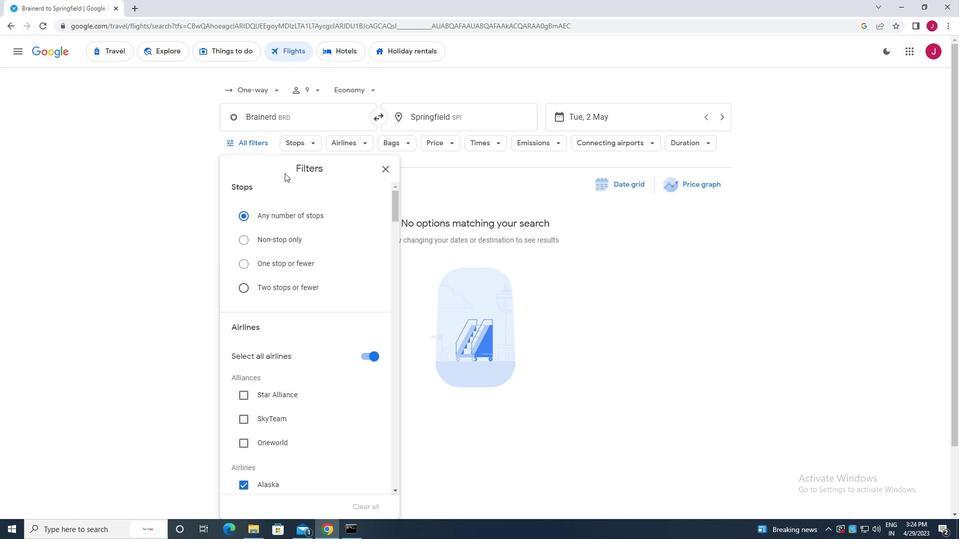 
Action: Mouse moved to (293, 190)
Screenshot: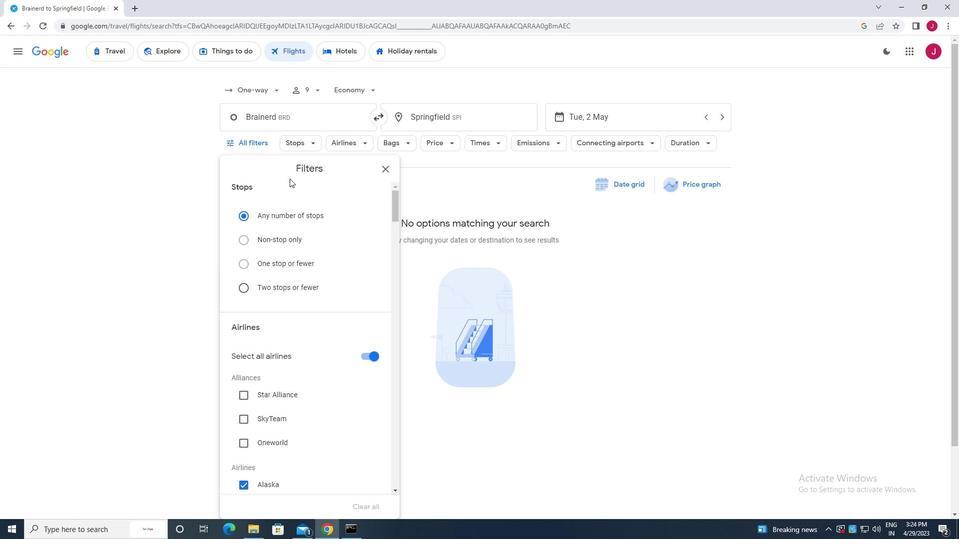 
Action: Mouse scrolled (293, 189) with delta (0, 0)
Screenshot: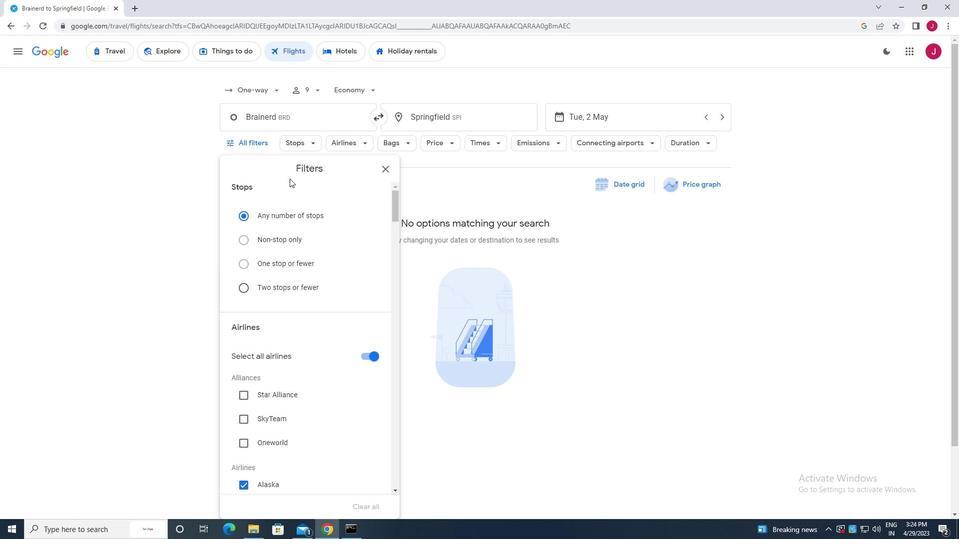 
Action: Mouse moved to (369, 280)
Screenshot: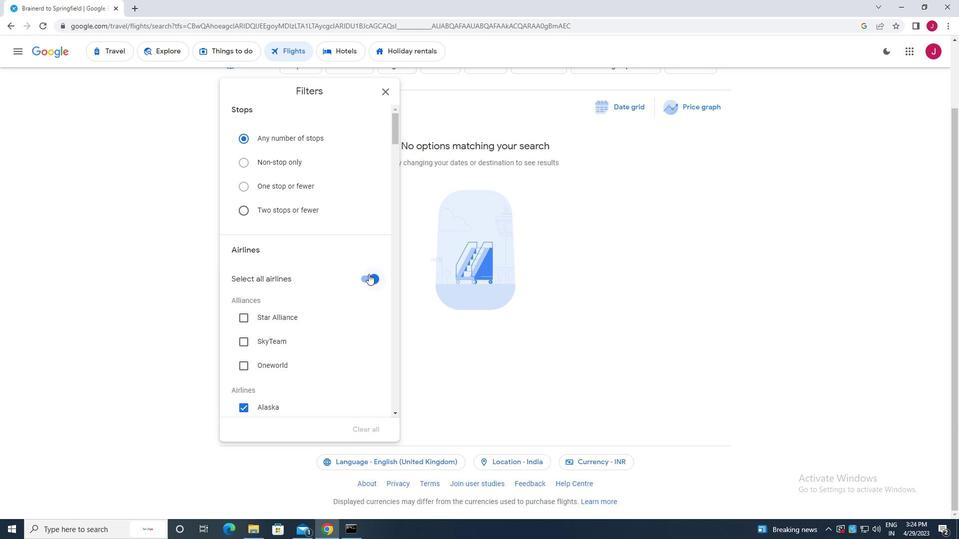 
Action: Mouse pressed left at (369, 280)
Screenshot: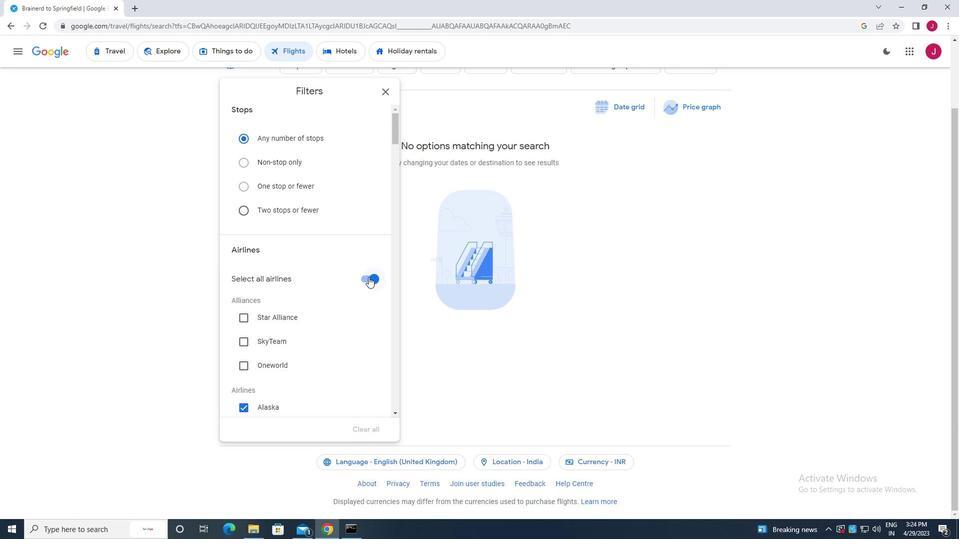 
Action: Mouse moved to (312, 255)
Screenshot: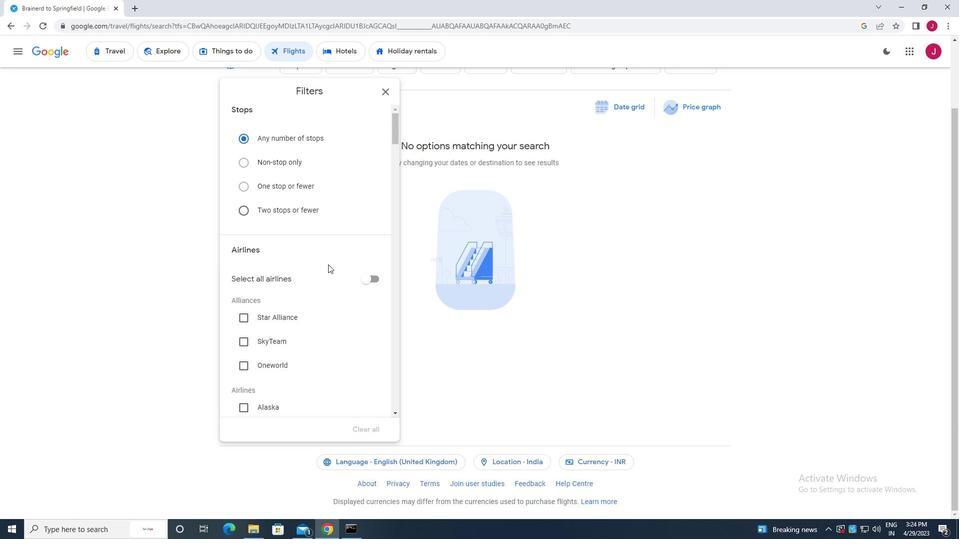 
Action: Mouse scrolled (312, 255) with delta (0, 0)
Screenshot: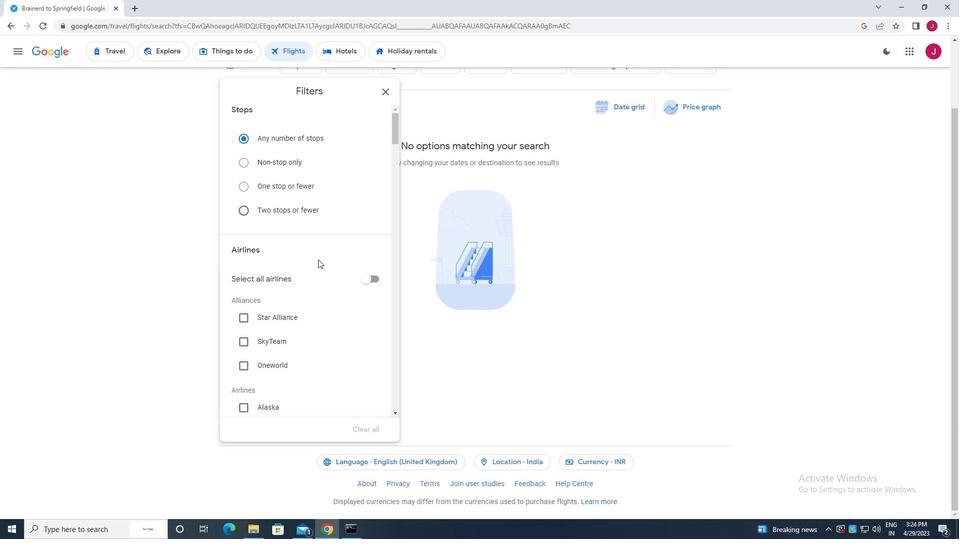 
Action: Mouse scrolled (312, 255) with delta (0, 0)
Screenshot: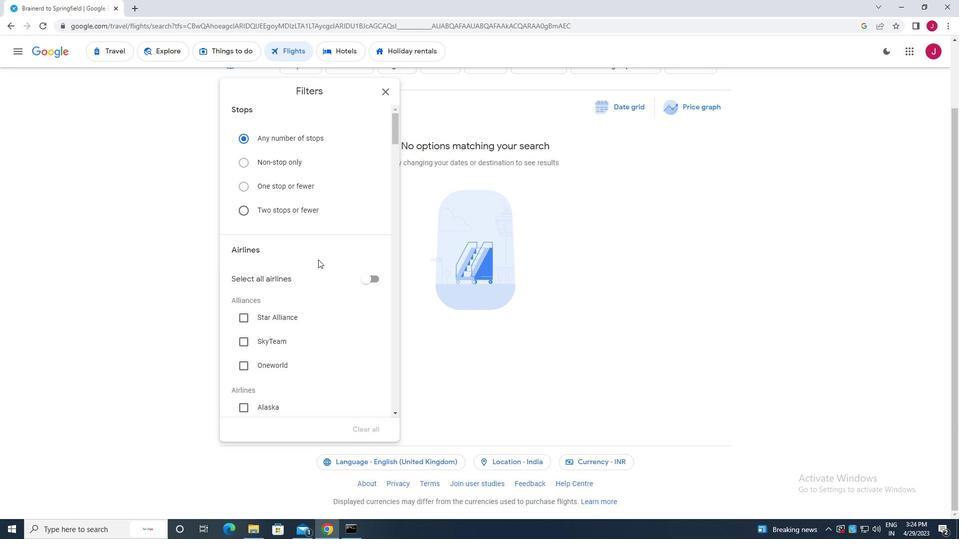 
Action: Mouse scrolled (312, 255) with delta (0, 0)
Screenshot: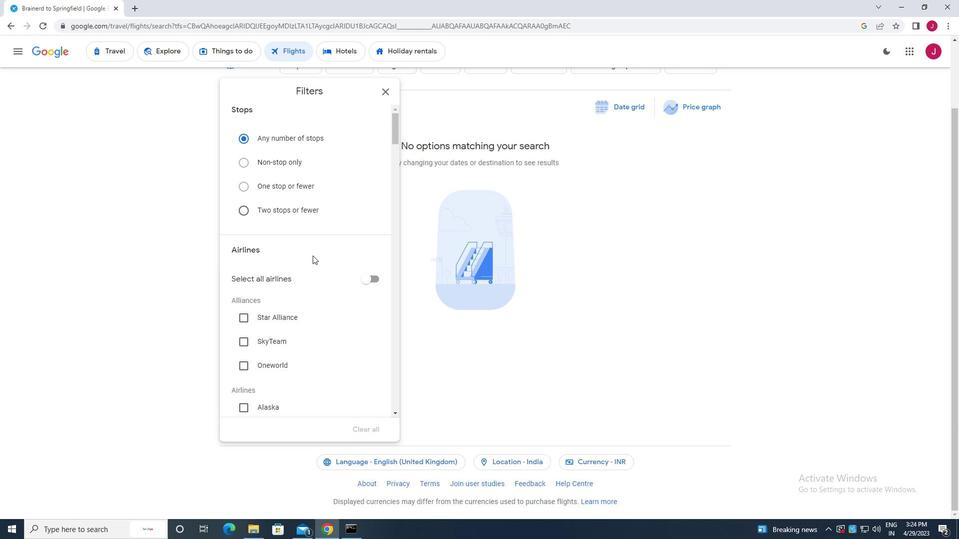 
Action: Mouse moved to (275, 314)
Screenshot: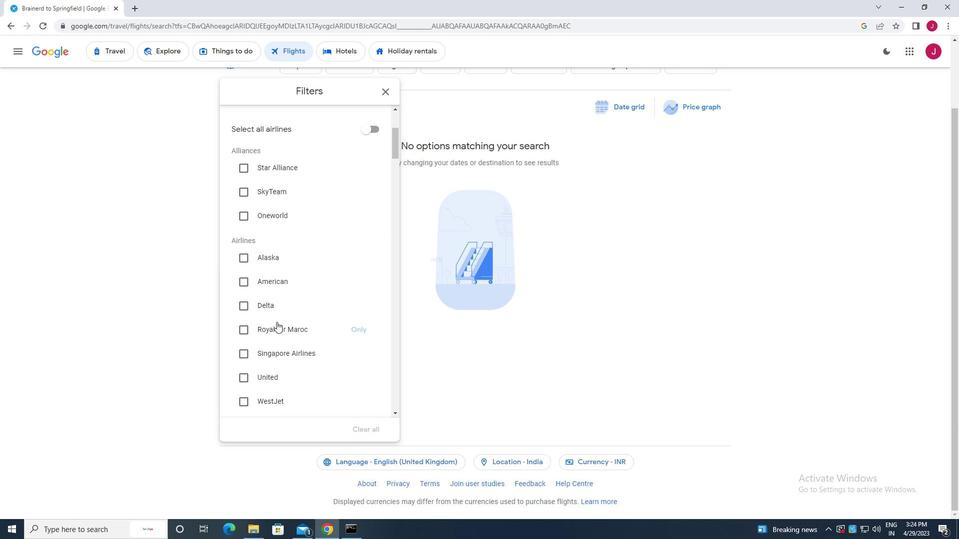 
Action: Mouse scrolled (275, 314) with delta (0, 0)
Screenshot: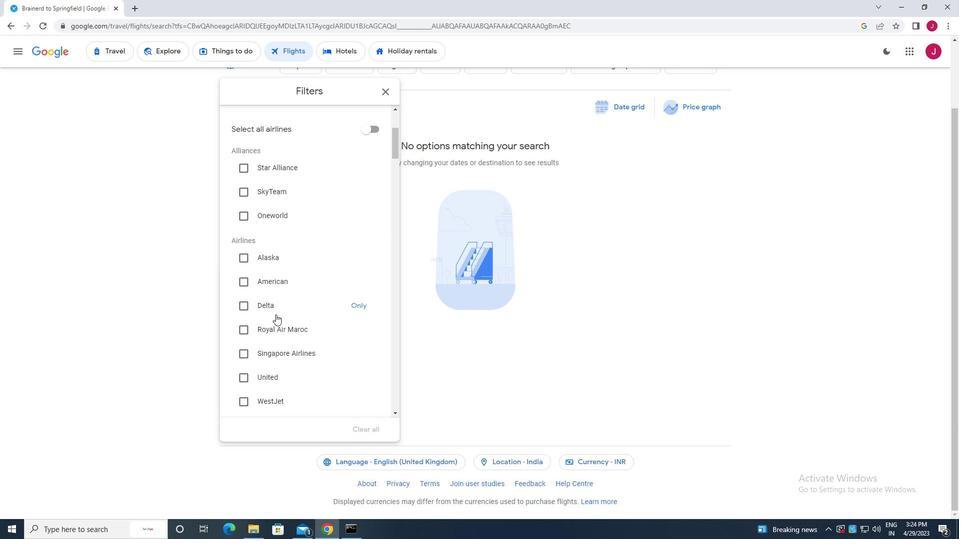 
Action: Mouse scrolled (275, 314) with delta (0, 0)
Screenshot: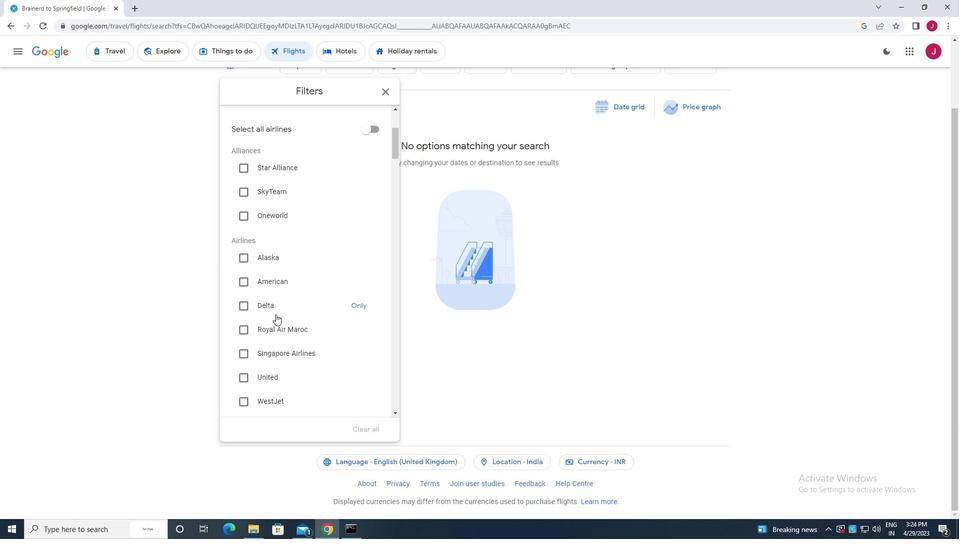 
Action: Mouse scrolled (275, 314) with delta (0, 0)
Screenshot: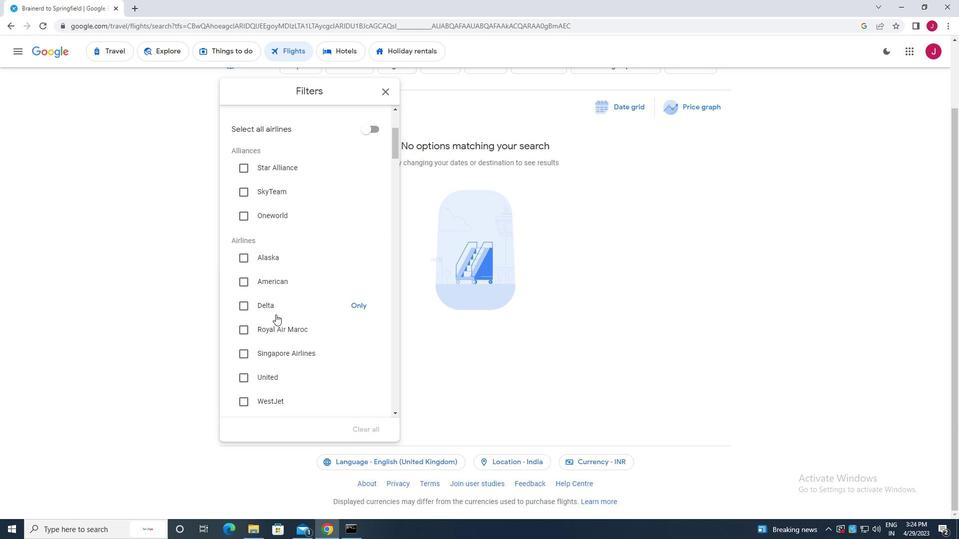 
Action: Mouse moved to (275, 276)
Screenshot: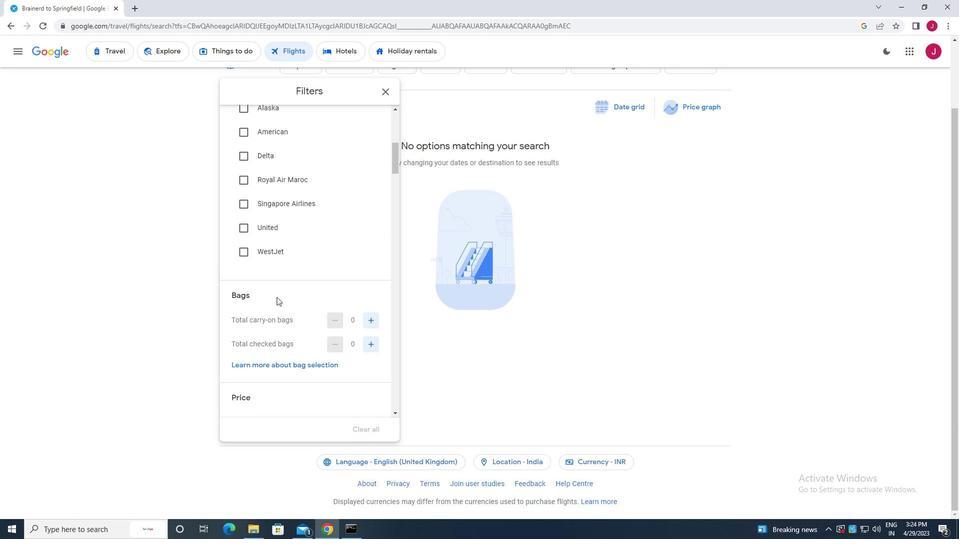 
Action: Mouse scrolled (275, 275) with delta (0, 0)
Screenshot: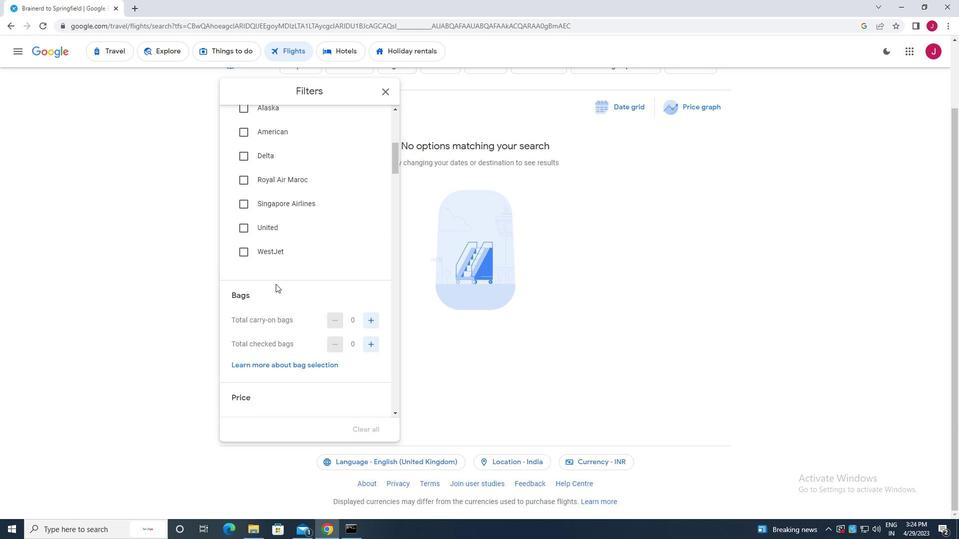 
Action: Mouse moved to (275, 276)
Screenshot: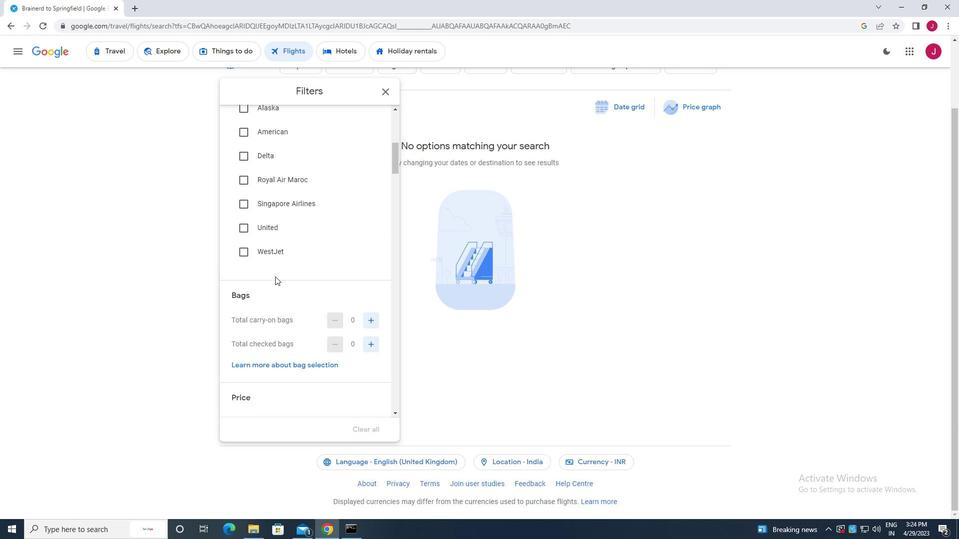 
Action: Mouse scrolled (275, 275) with delta (0, 0)
Screenshot: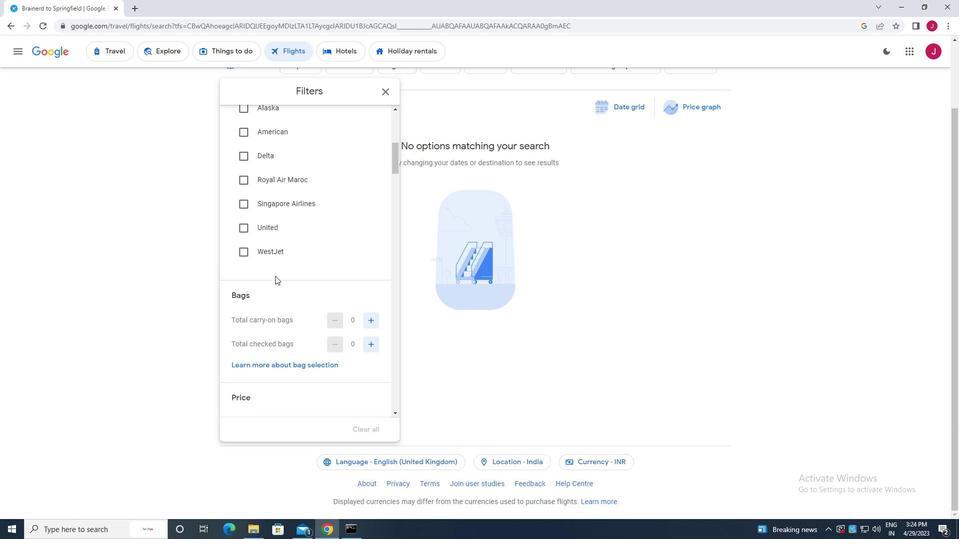 
Action: Mouse moved to (275, 276)
Screenshot: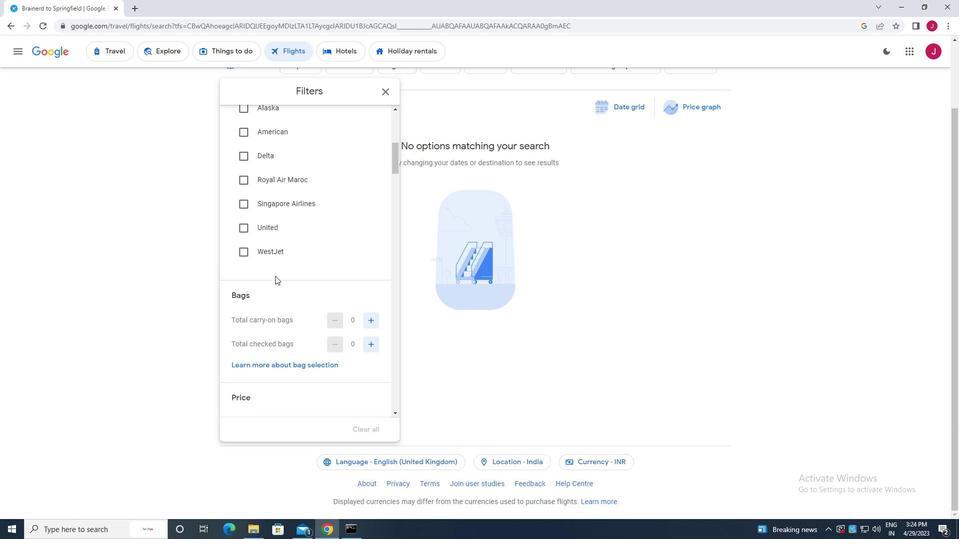 
Action: Mouse scrolled (275, 275) with delta (0, 0)
Screenshot: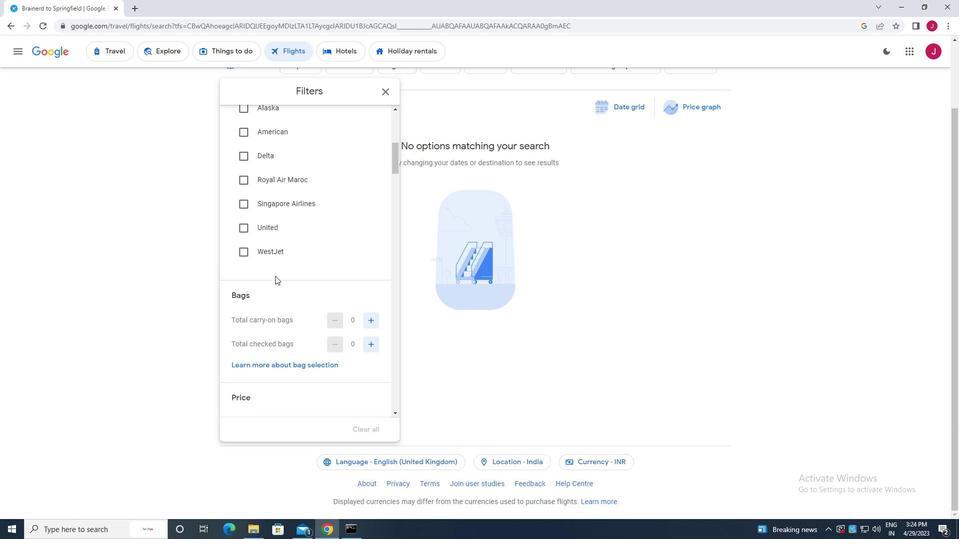 
Action: Mouse moved to (369, 190)
Screenshot: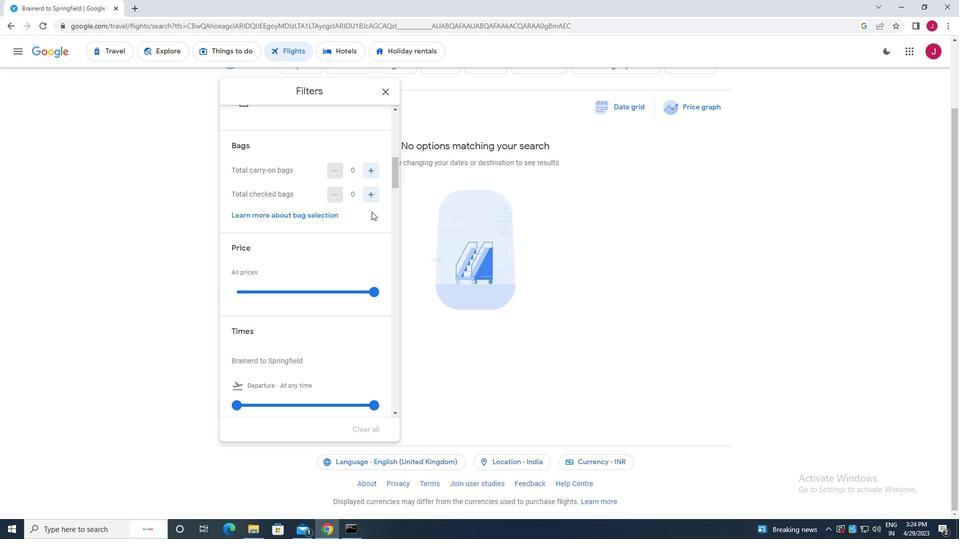 
Action: Mouse pressed left at (369, 190)
Screenshot: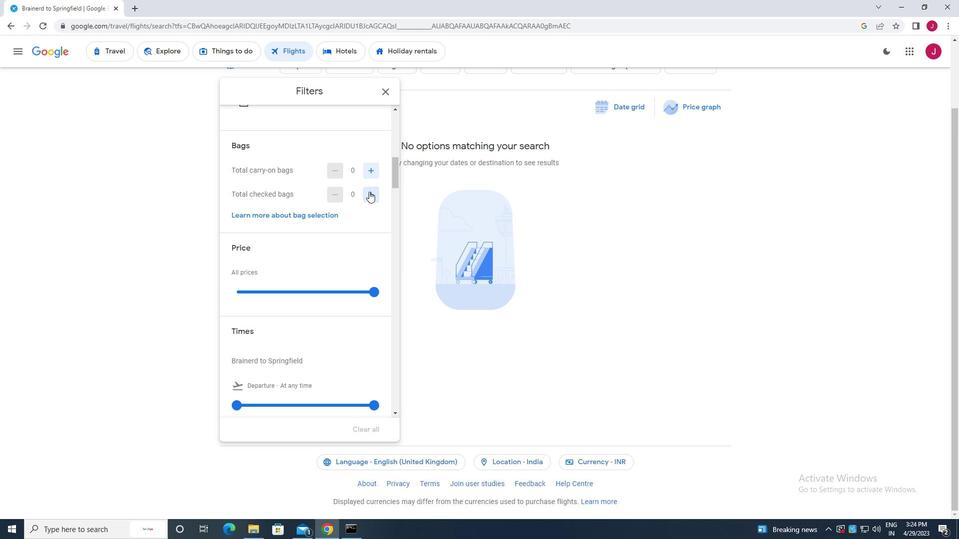
Action: Mouse pressed left at (369, 190)
Screenshot: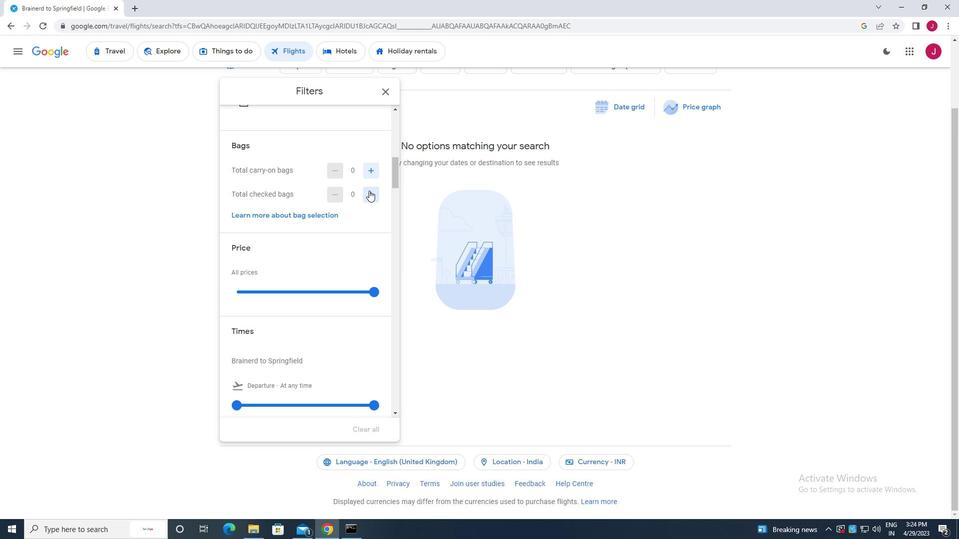 
Action: Mouse moved to (372, 198)
Screenshot: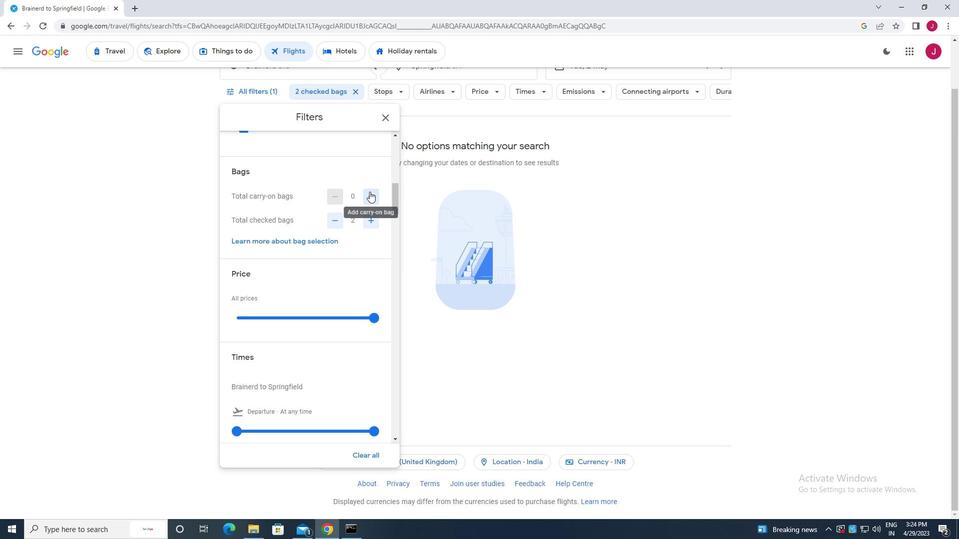 
Action: Mouse scrolled (372, 198) with delta (0, 0)
Screenshot: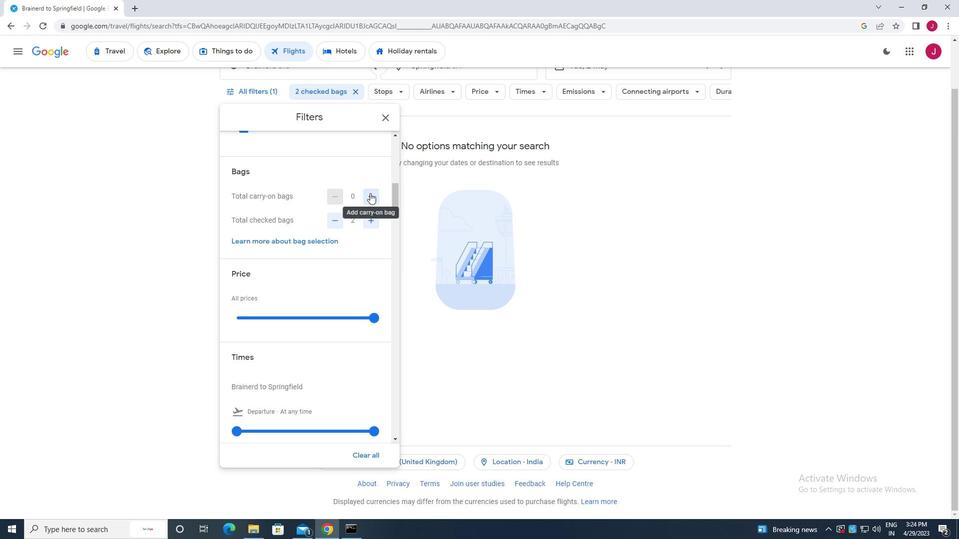
Action: Mouse moved to (374, 268)
Screenshot: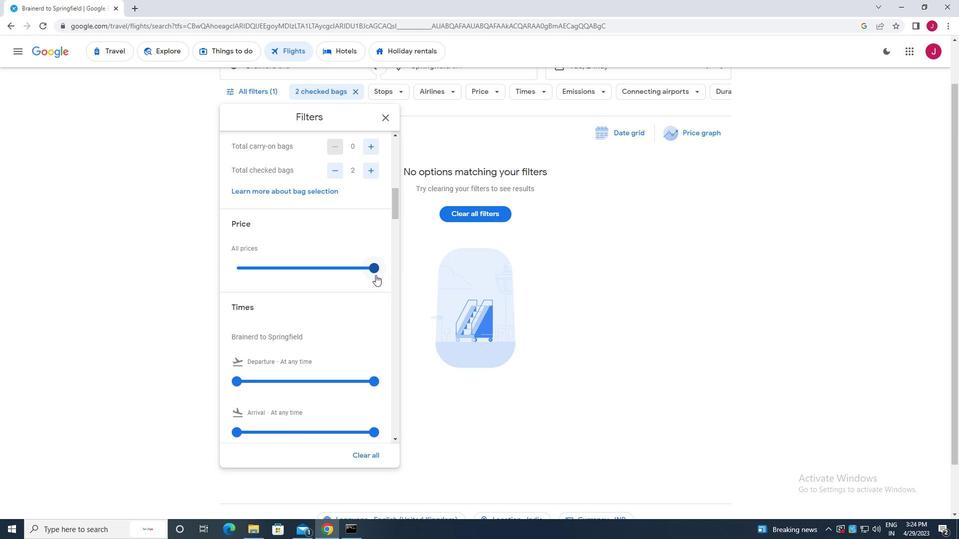 
Action: Mouse pressed left at (374, 268)
Screenshot: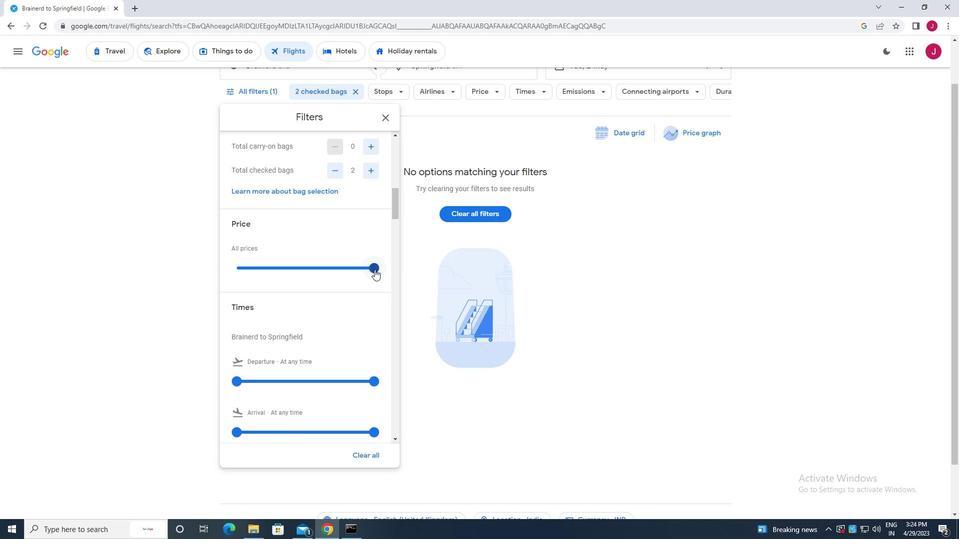 
Action: Mouse moved to (232, 265)
Screenshot: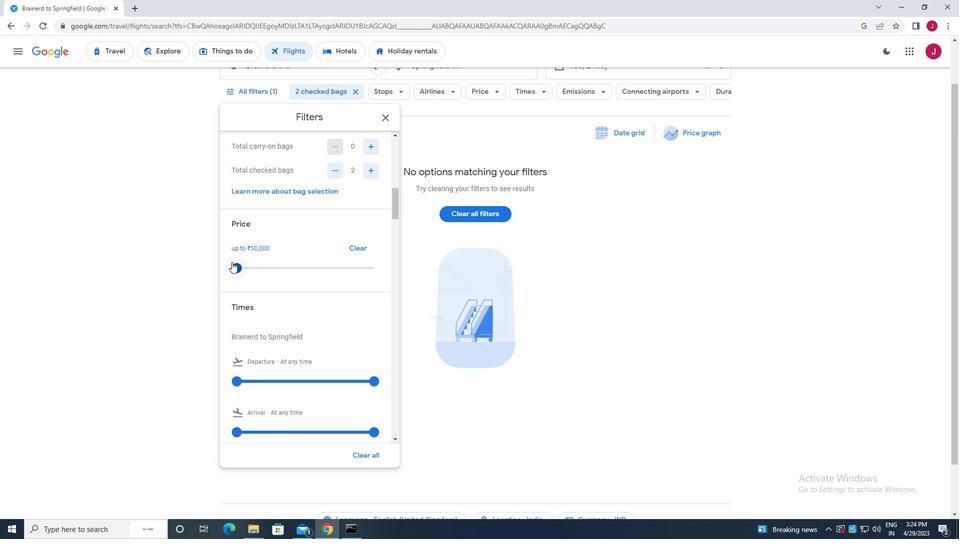 
Action: Mouse pressed left at (232, 265)
Screenshot: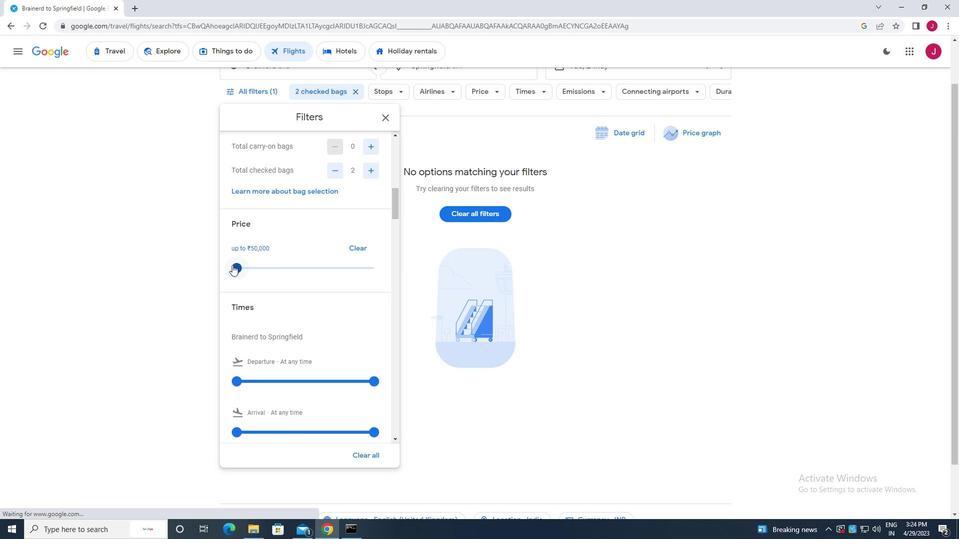 
Action: Mouse moved to (290, 253)
Screenshot: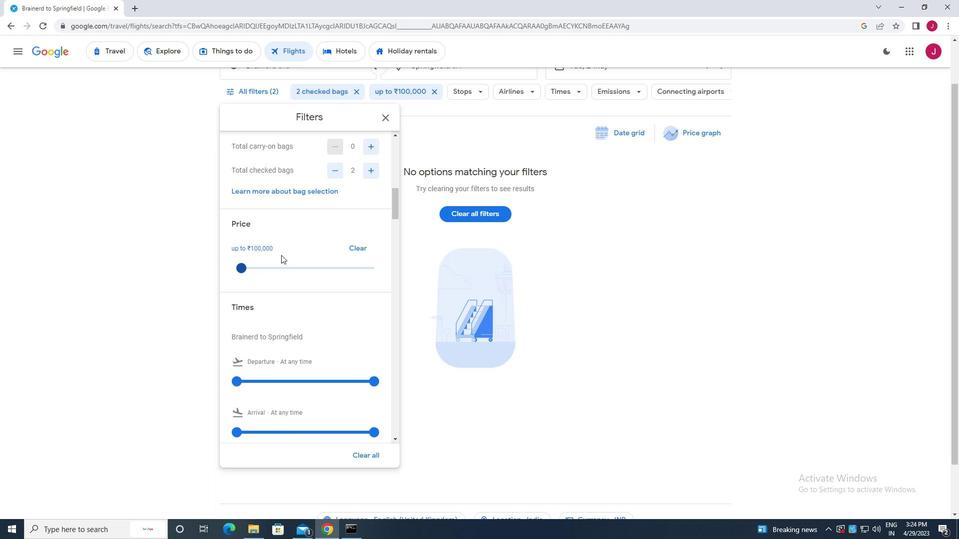 
Action: Mouse scrolled (290, 253) with delta (0, 0)
Screenshot: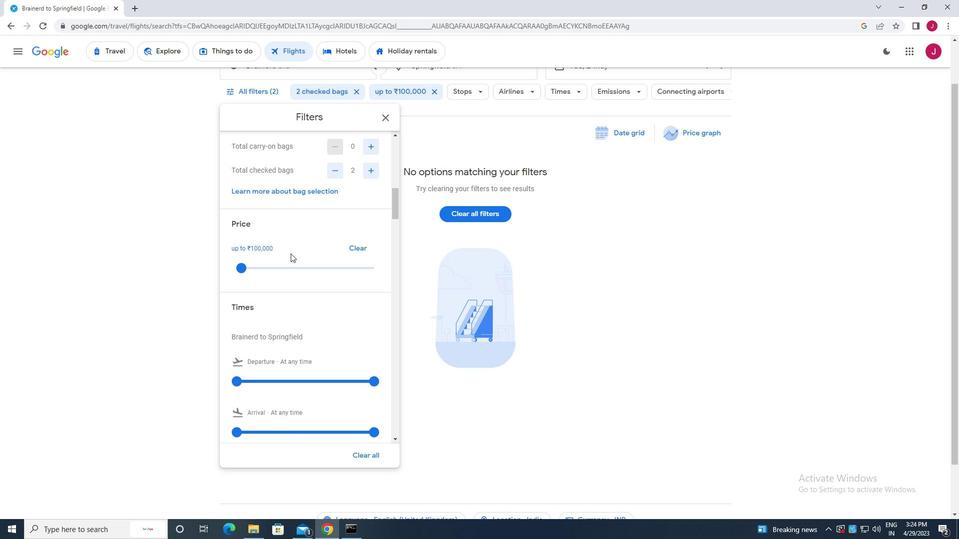 
Action: Mouse scrolled (290, 253) with delta (0, 0)
Screenshot: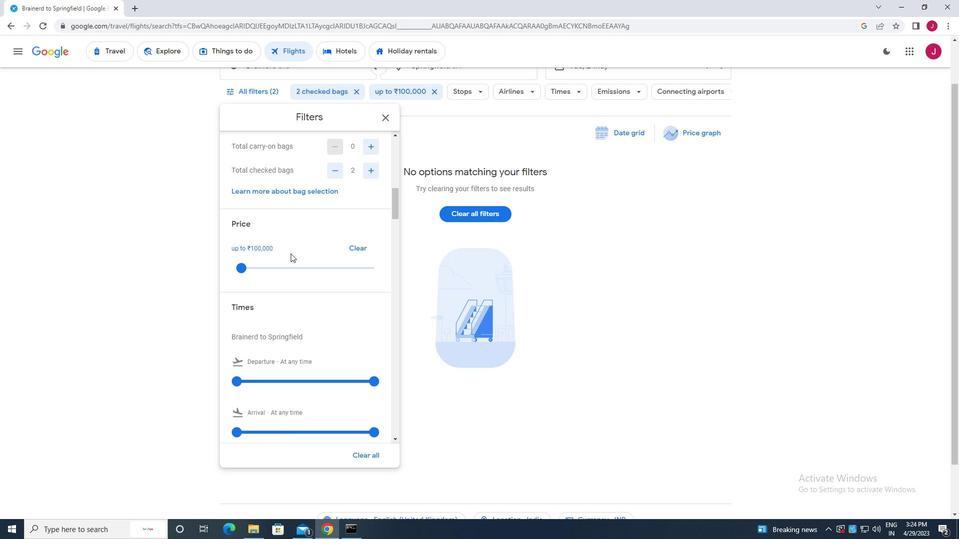 
Action: Mouse scrolled (290, 253) with delta (0, 0)
Screenshot: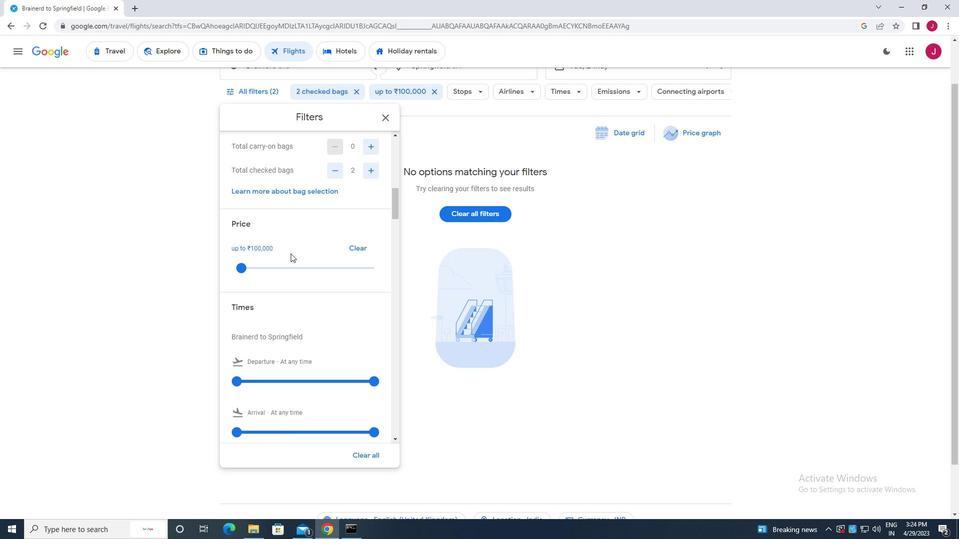 
Action: Mouse moved to (234, 233)
Screenshot: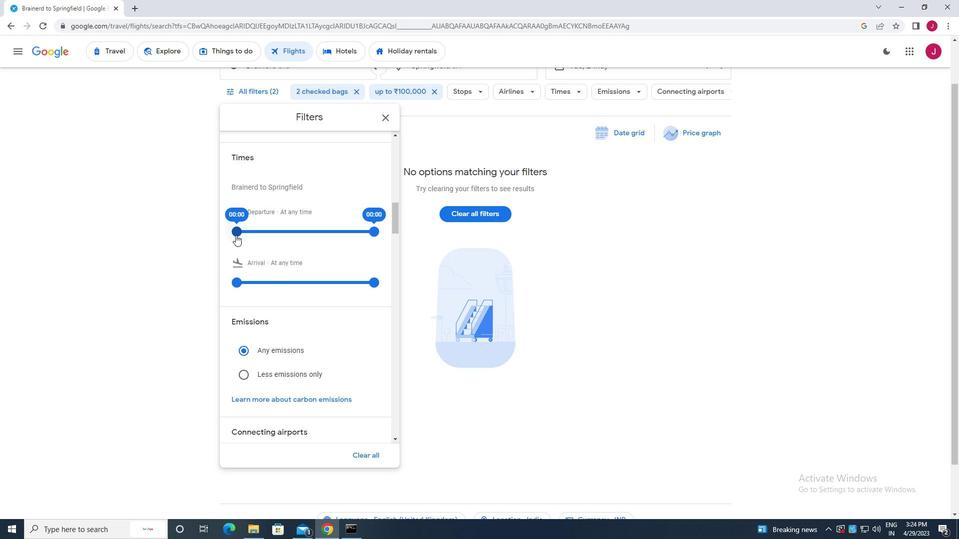 
Action: Mouse pressed left at (234, 233)
Screenshot: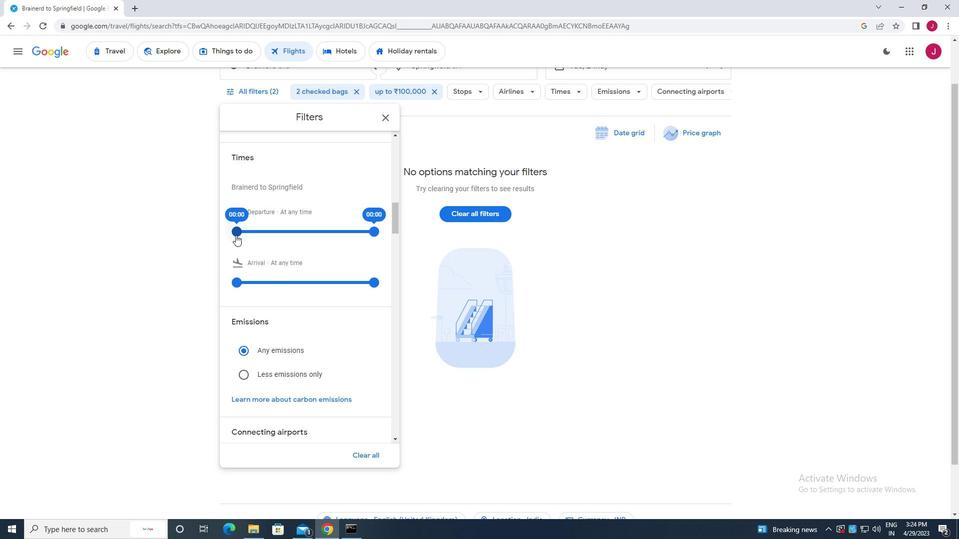 
Action: Mouse moved to (372, 232)
Screenshot: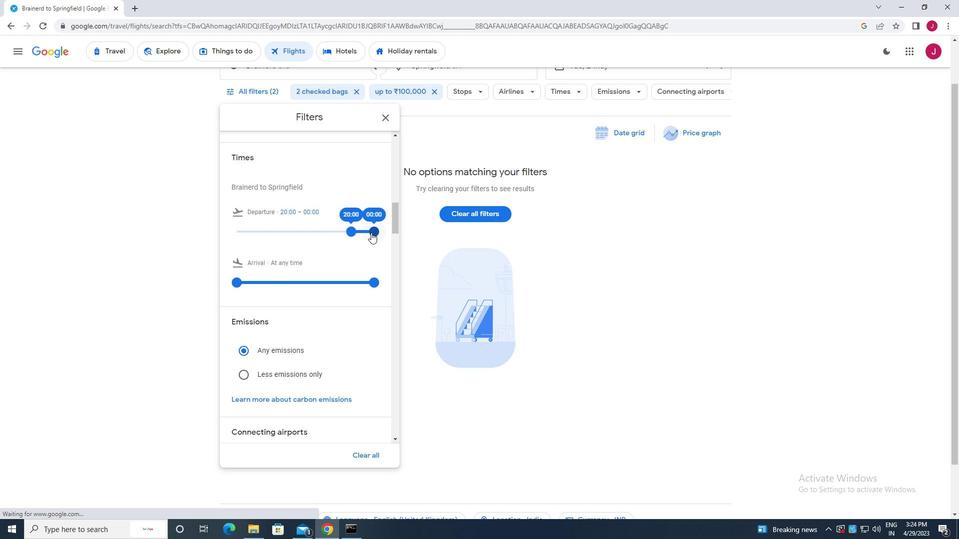 
Action: Mouse pressed left at (372, 232)
Screenshot: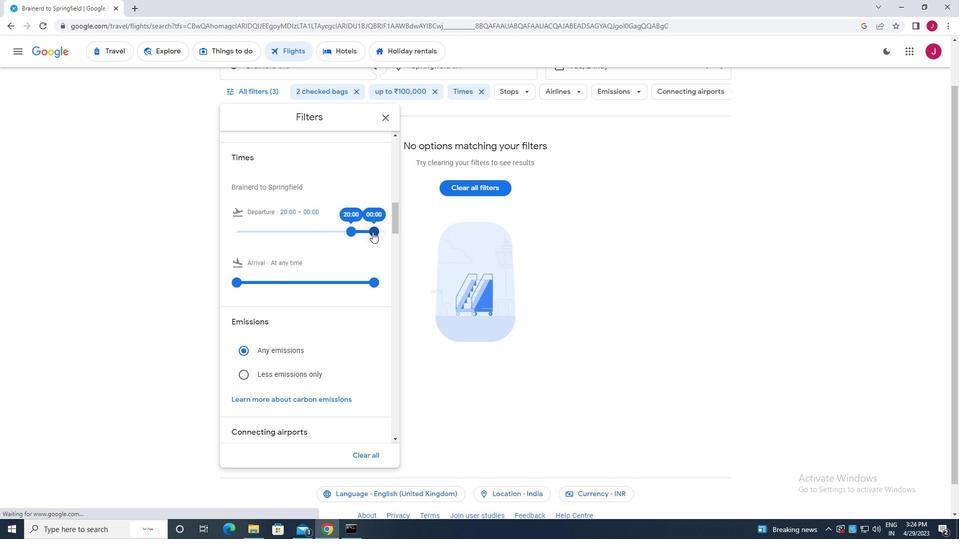 
Action: Mouse moved to (383, 118)
Screenshot: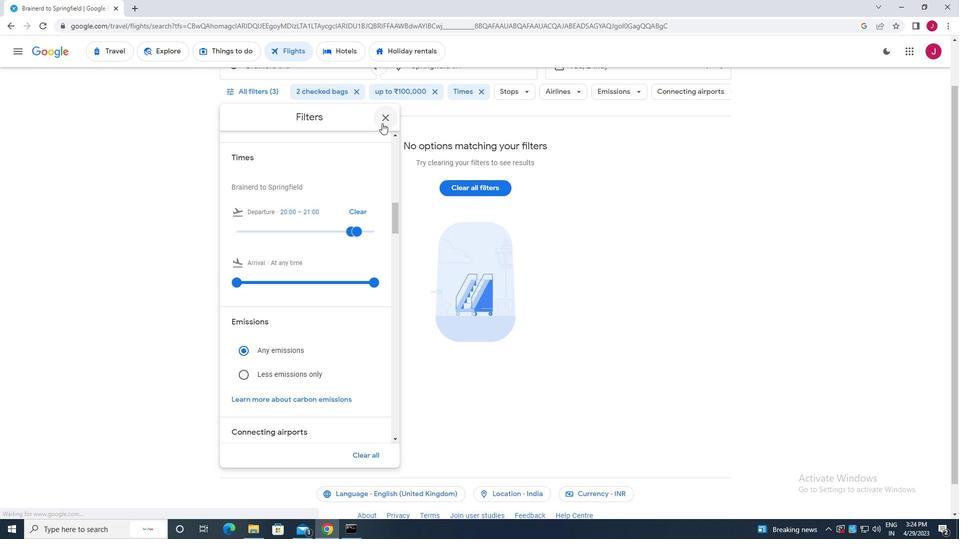 
Action: Mouse pressed left at (383, 118)
Screenshot: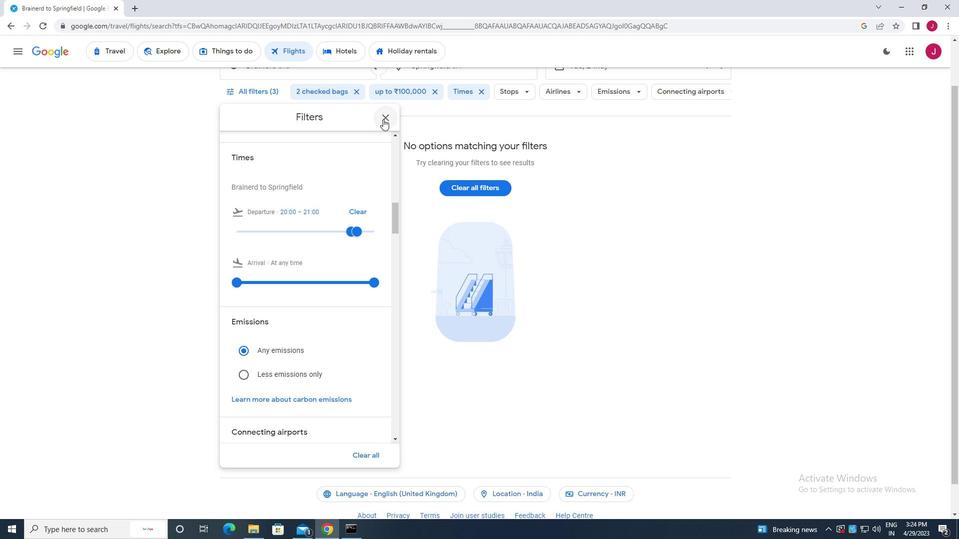 
Action: Mouse moved to (379, 121)
Screenshot: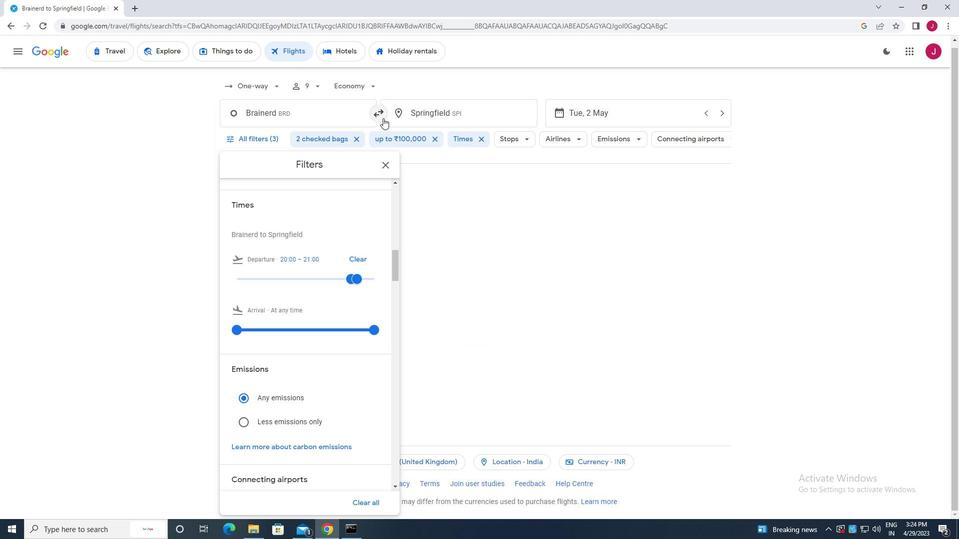 
